 Task: For heading Use Merriweather with navy blue colour.  font size for heading24,  'Change the font style of data to'Merriweather and font size to 16,  Change the alignment of both headline & data to Align center.  In the sheet  Budget Analysis Sheetbook
Action: Mouse moved to (1009, 71)
Screenshot: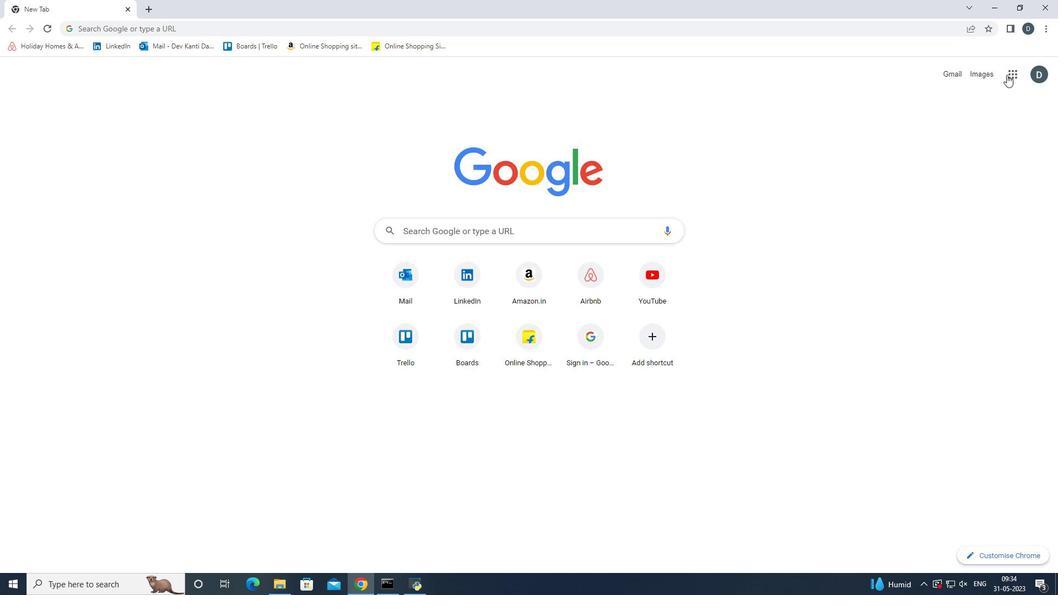
Action: Mouse pressed left at (1009, 71)
Screenshot: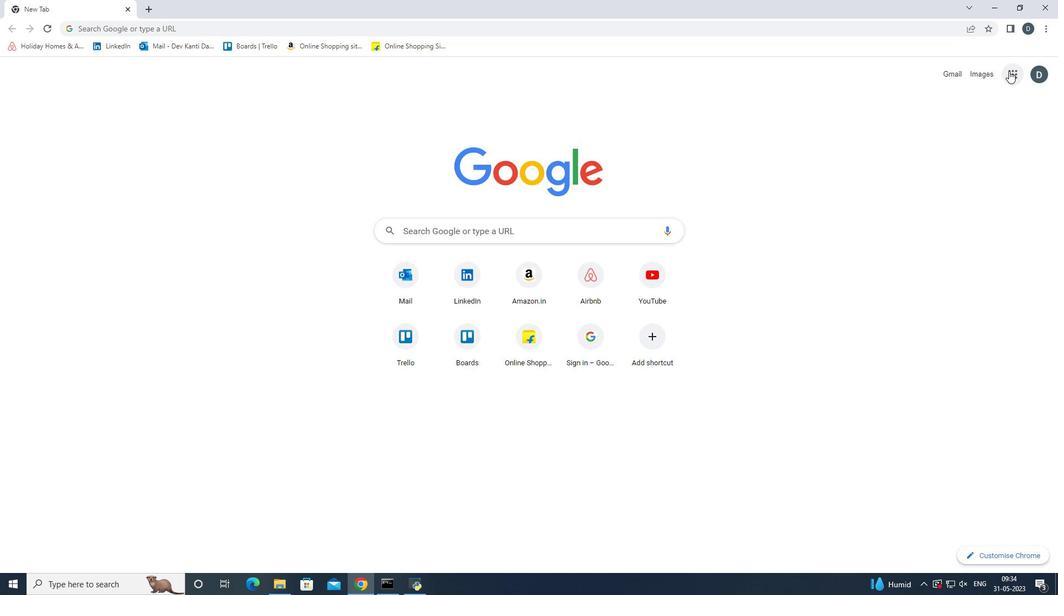 
Action: Mouse moved to (1008, 209)
Screenshot: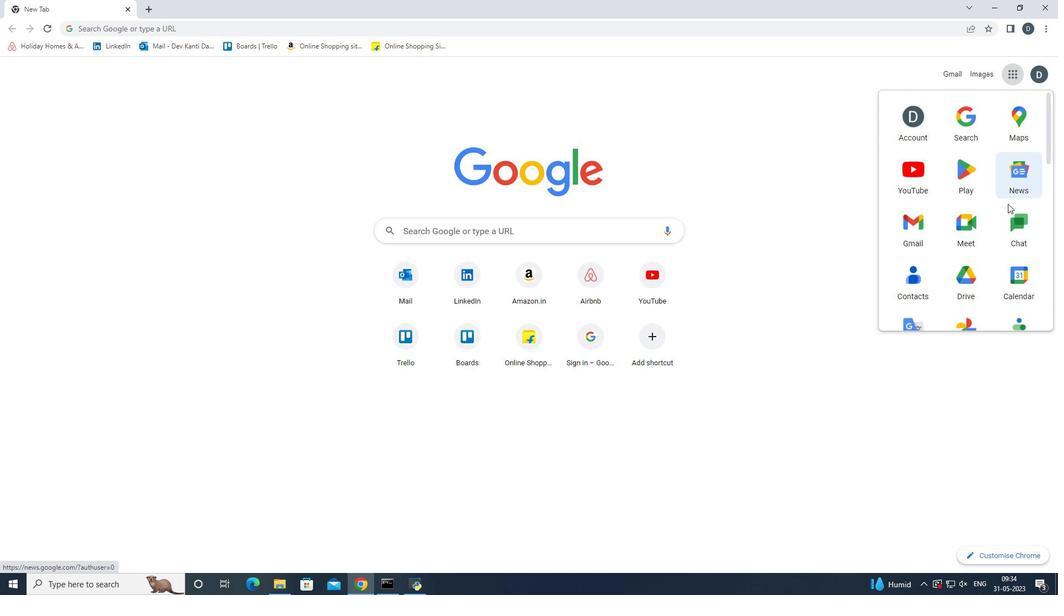 
Action: Mouse scrolled (1008, 209) with delta (0, 0)
Screenshot: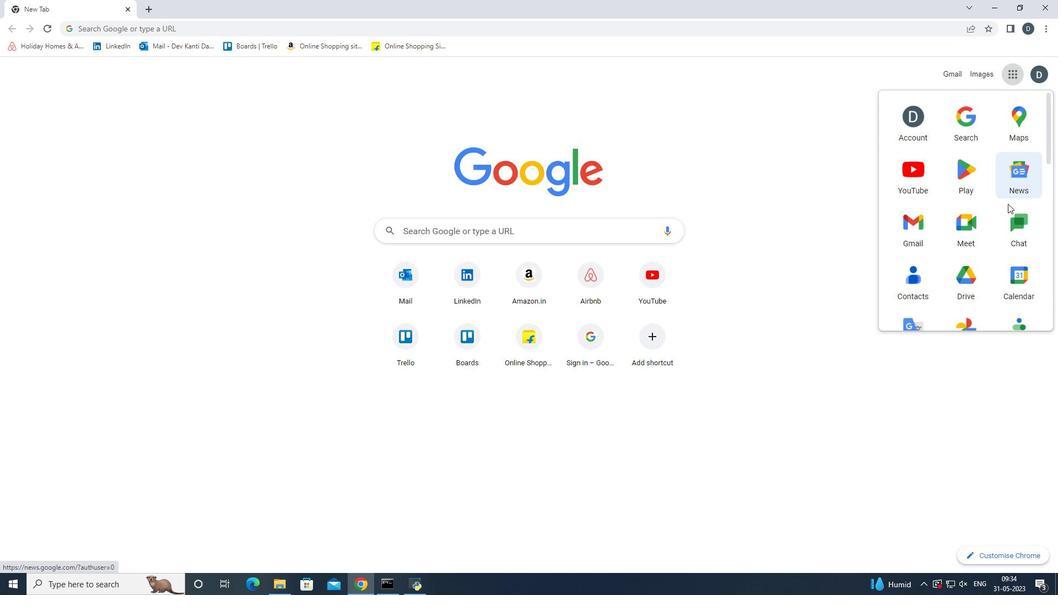 
Action: Mouse scrolled (1008, 209) with delta (0, 0)
Screenshot: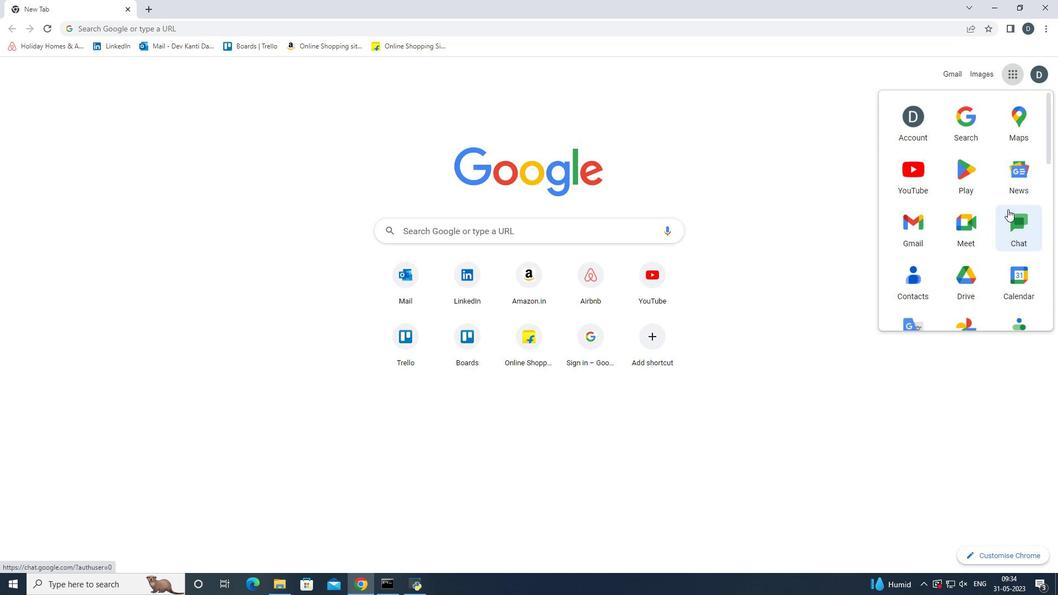 
Action: Mouse scrolled (1008, 209) with delta (0, 0)
Screenshot: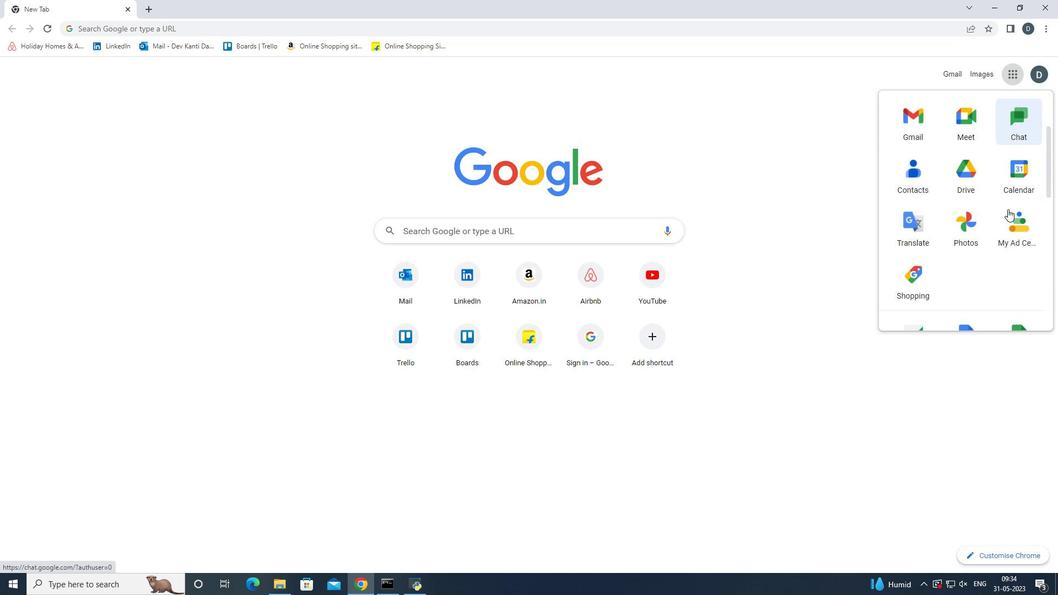 
Action: Mouse scrolled (1008, 209) with delta (0, 0)
Screenshot: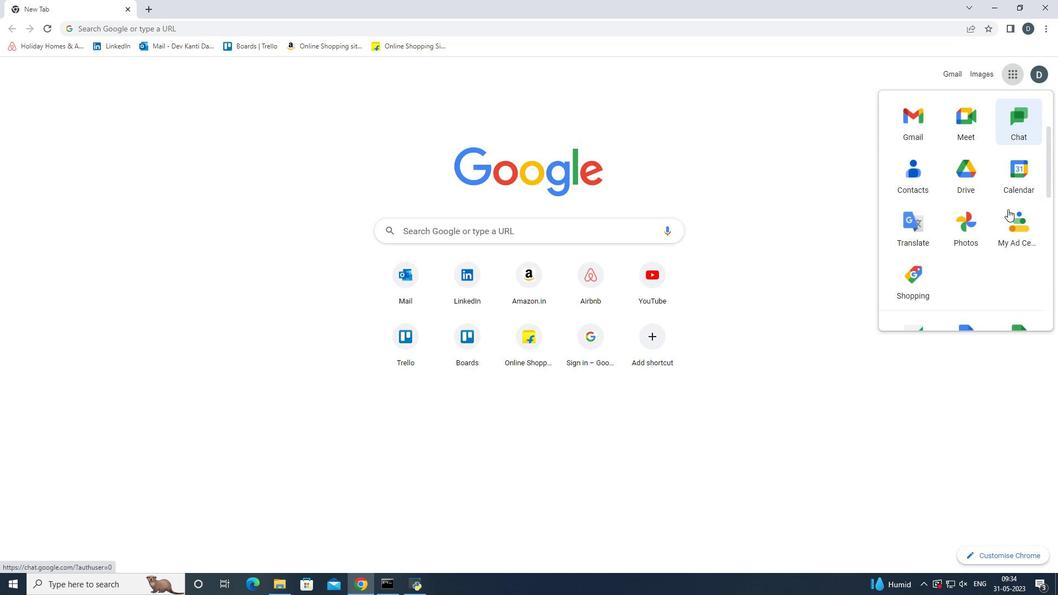 
Action: Mouse moved to (1014, 221)
Screenshot: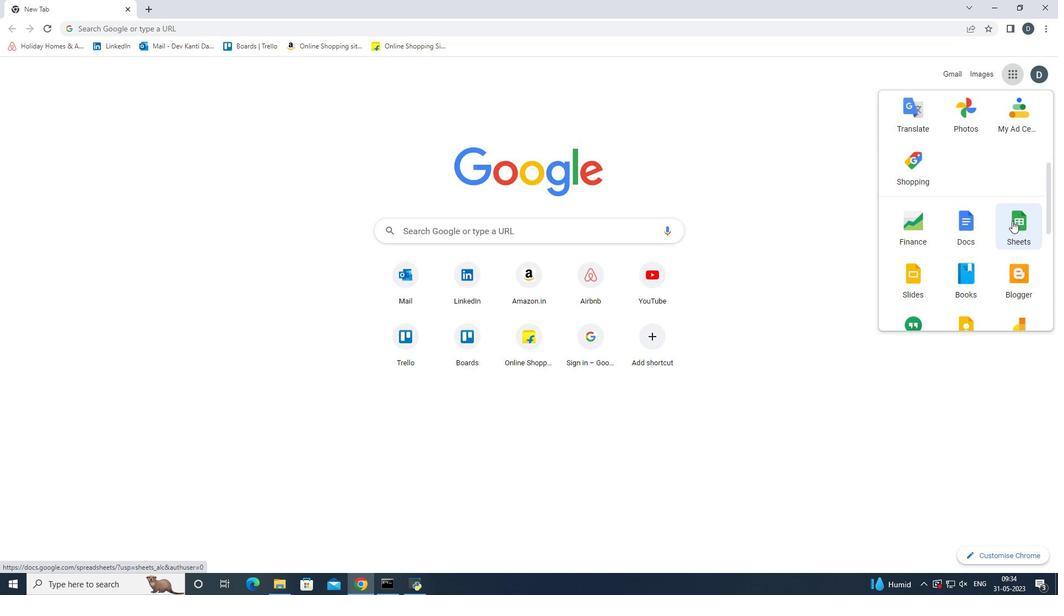 
Action: Mouse pressed left at (1014, 221)
Screenshot: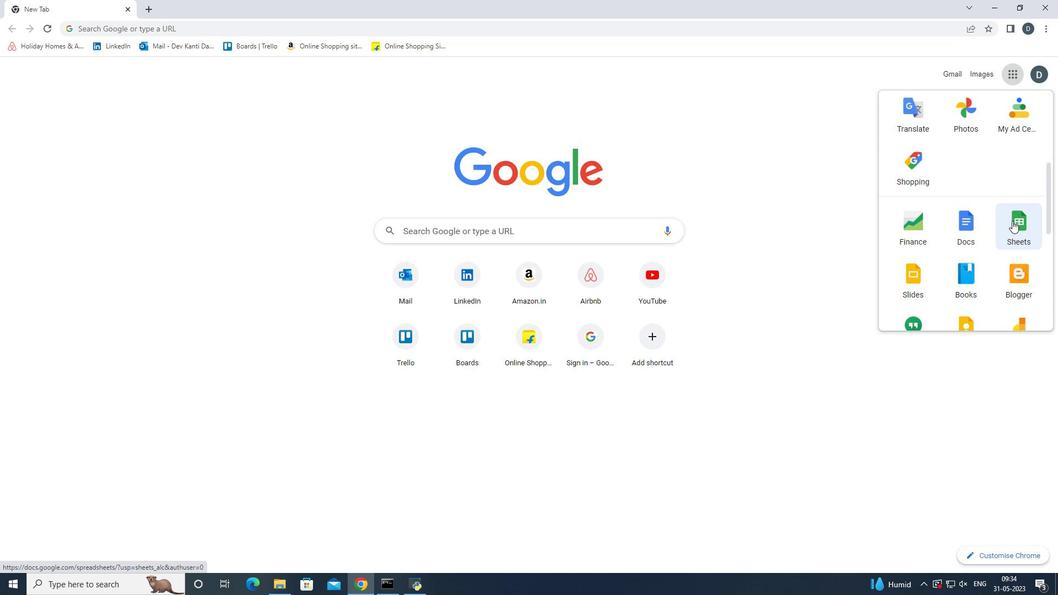 
Action: Mouse moved to (969, 281)
Screenshot: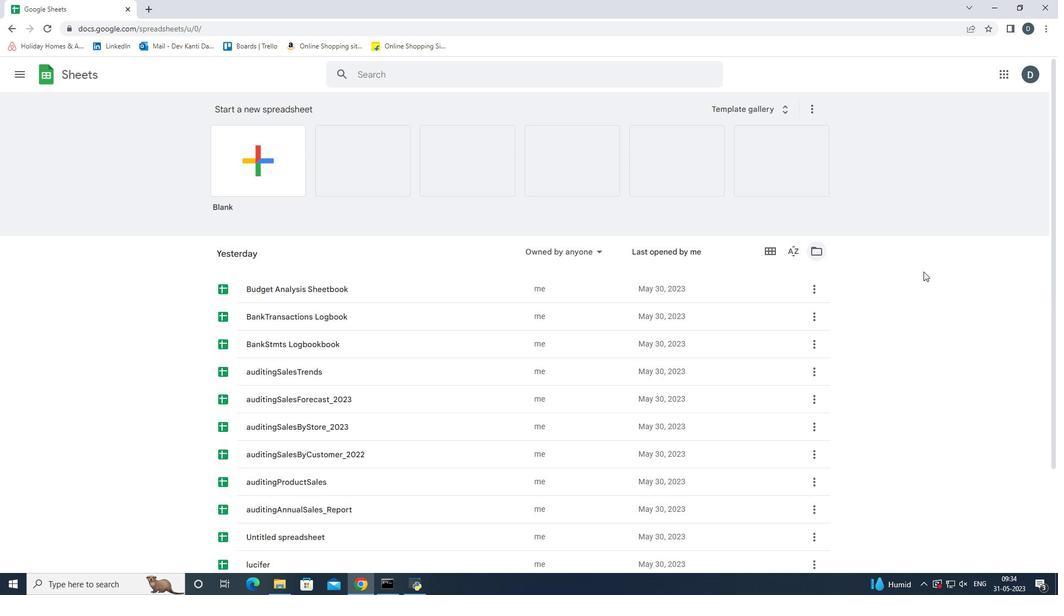 
Action: Mouse pressed left at (969, 281)
Screenshot: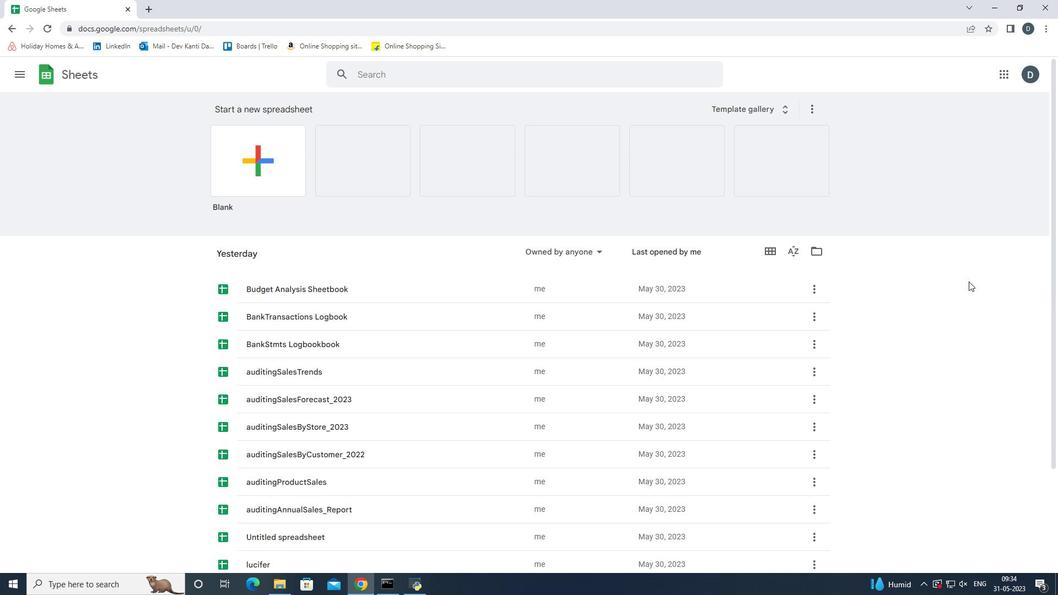
Action: Key pressed <Key.f5>
Screenshot: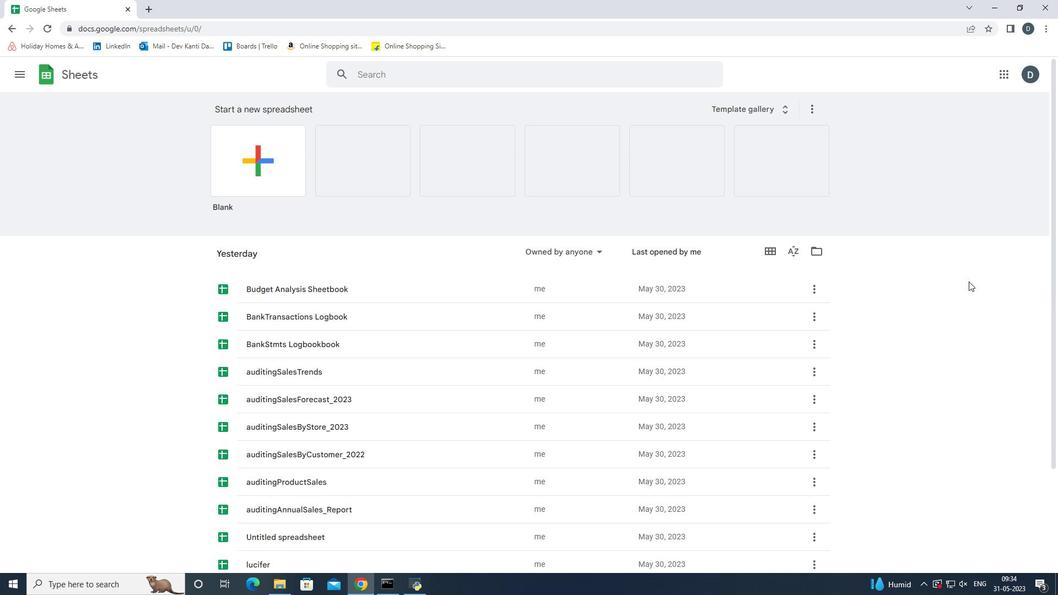 
Action: Mouse moved to (343, 293)
Screenshot: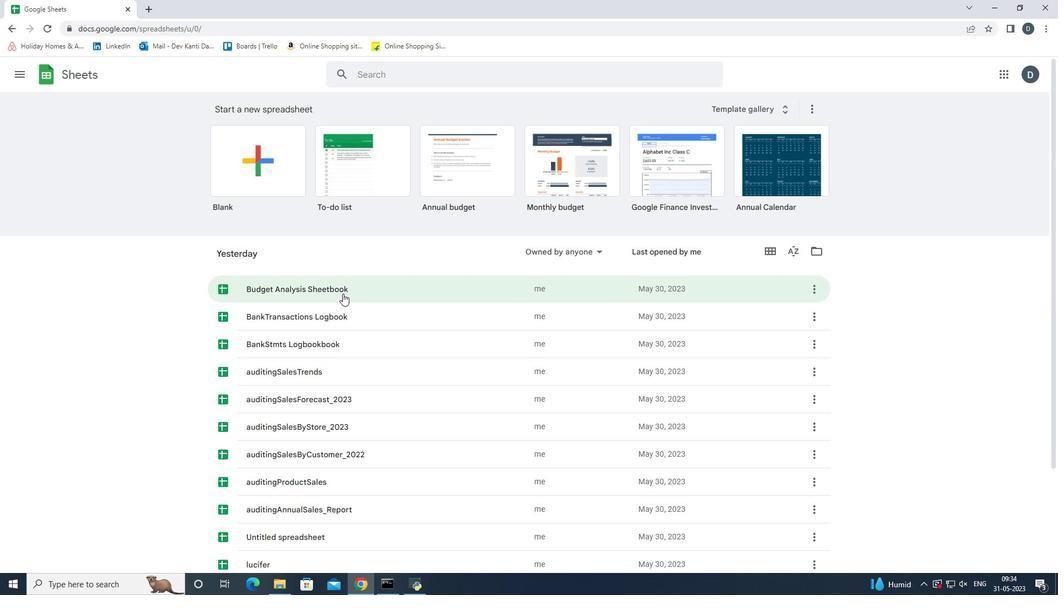 
Action: Mouse pressed left at (343, 293)
Screenshot: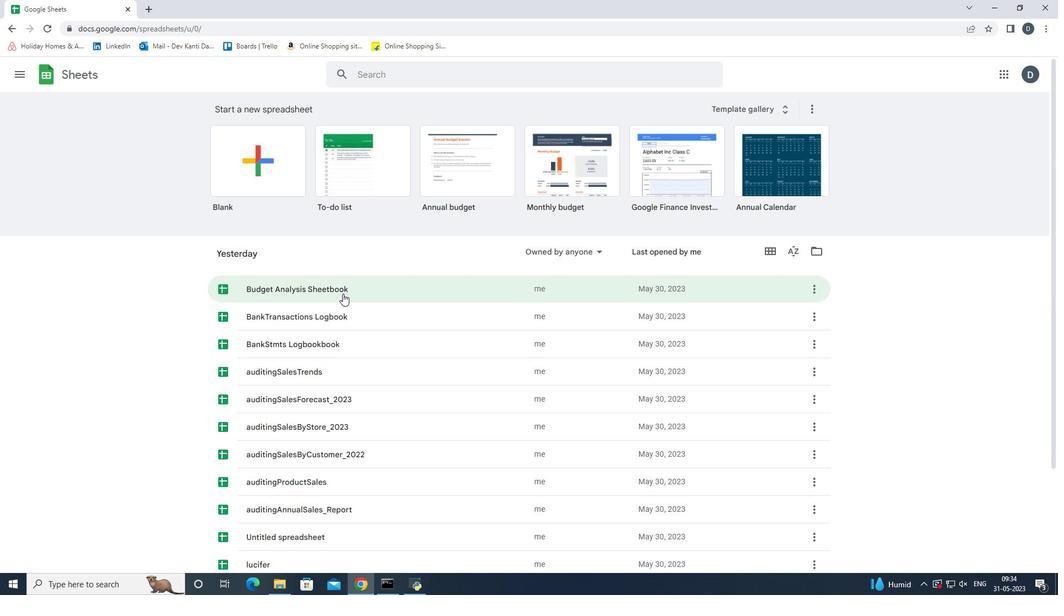 
Action: Mouse moved to (314, 98)
Screenshot: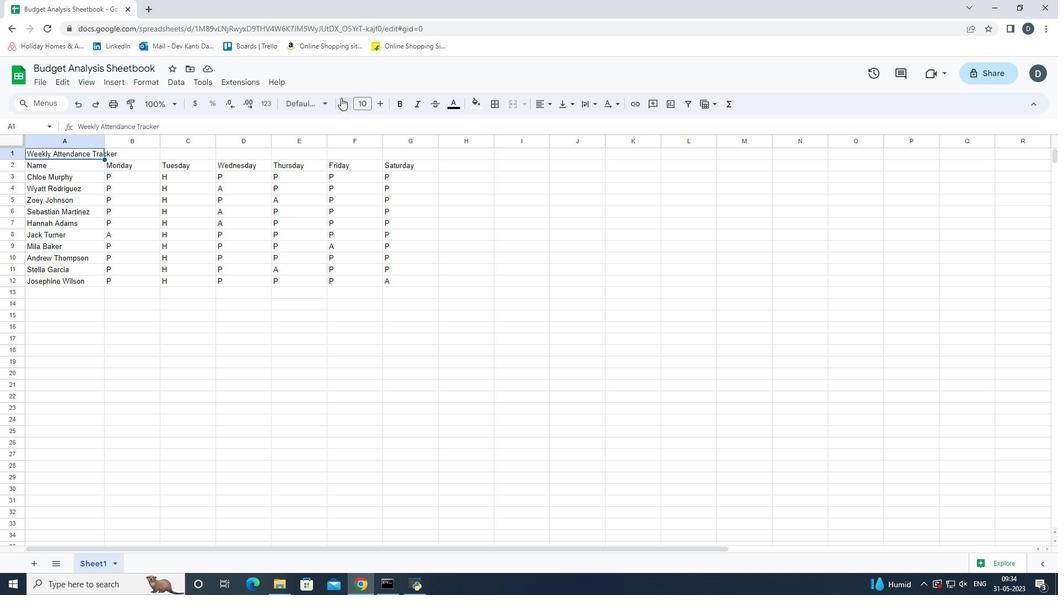 
Action: Mouse pressed left at (314, 98)
Screenshot: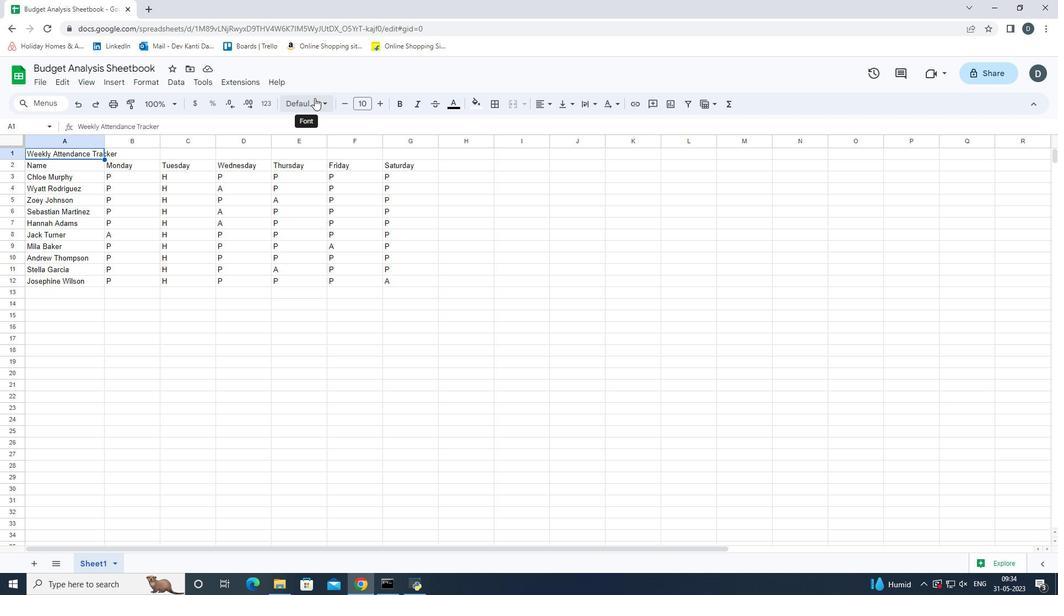 
Action: Mouse moved to (363, 531)
Screenshot: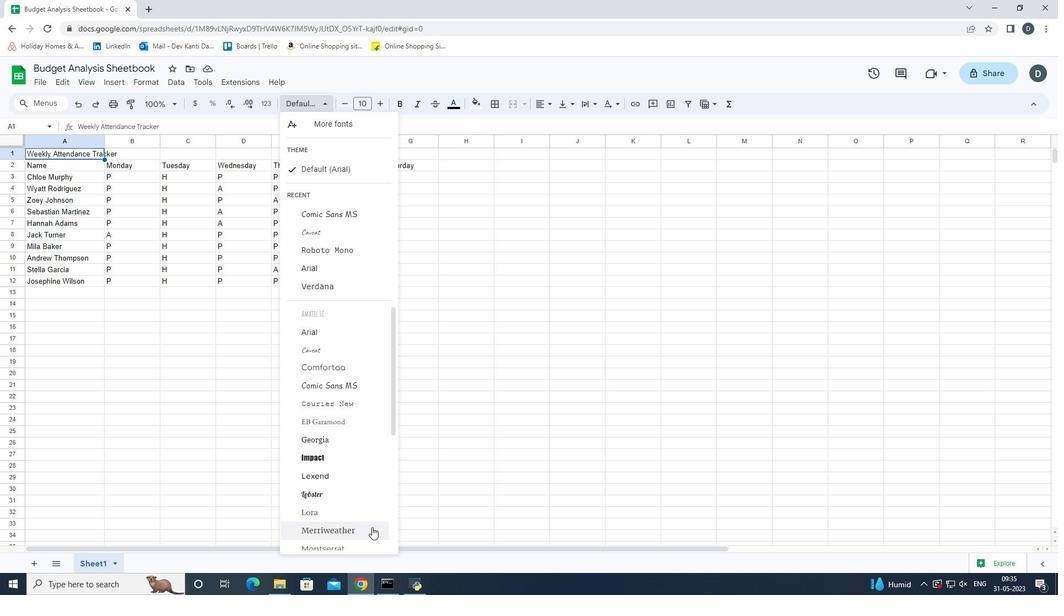 
Action: Mouse pressed left at (363, 531)
Screenshot: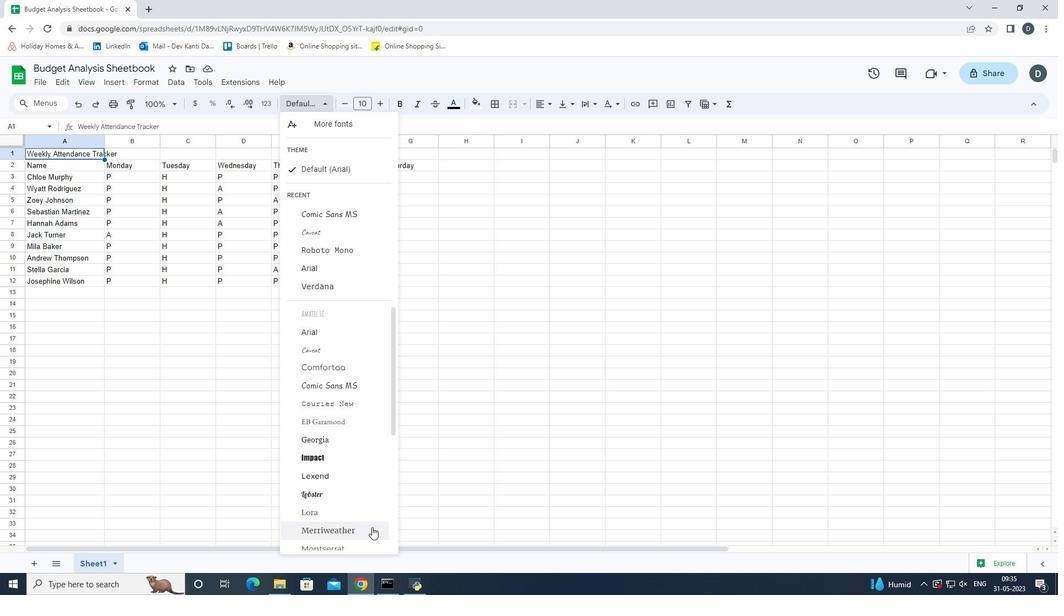 
Action: Mouse moved to (458, 103)
Screenshot: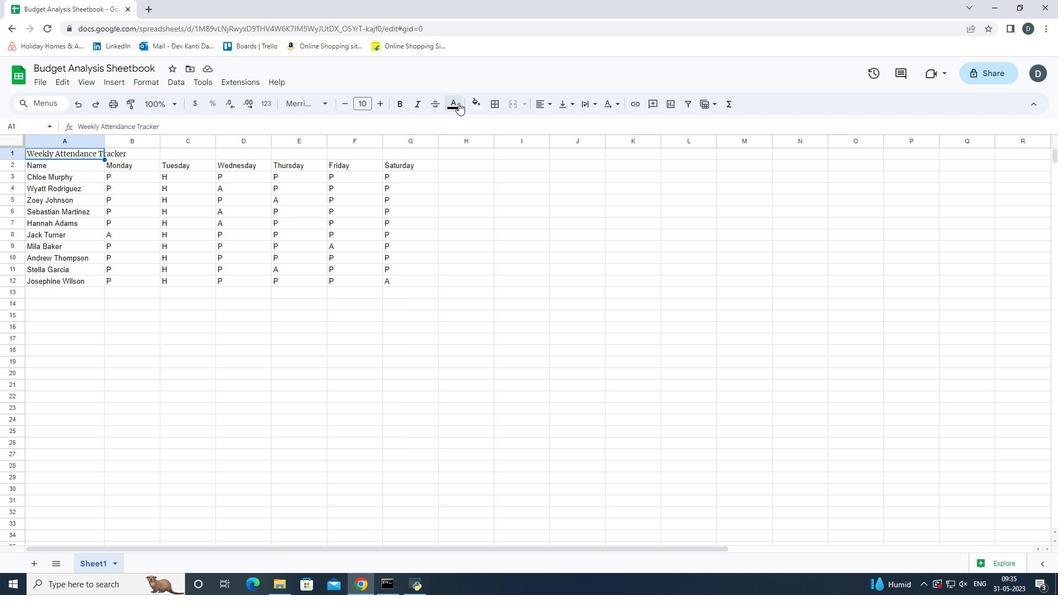 
Action: Mouse pressed left at (458, 103)
Screenshot: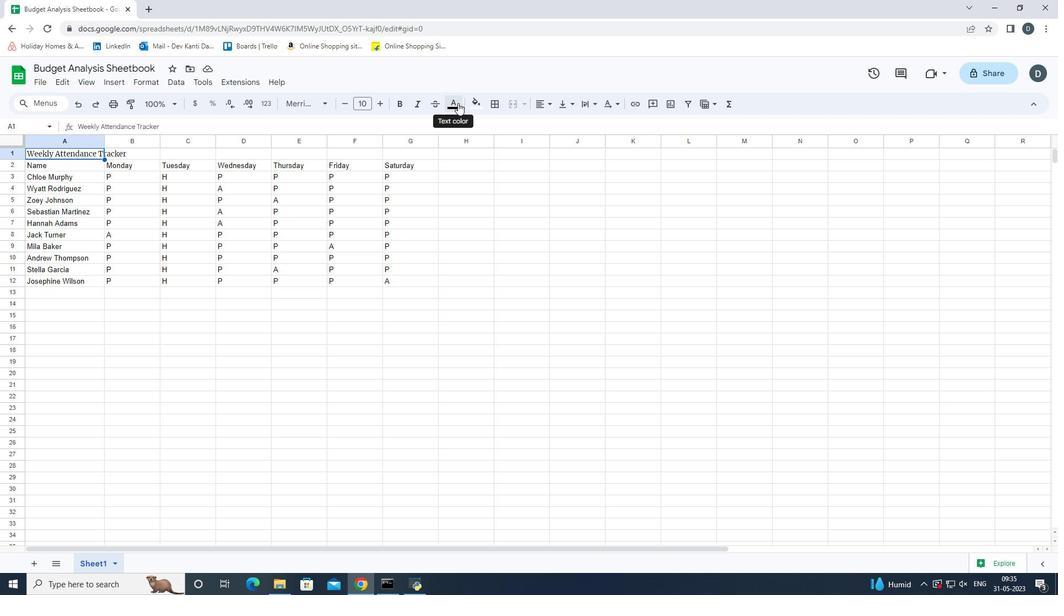 
Action: Mouse moved to (456, 288)
Screenshot: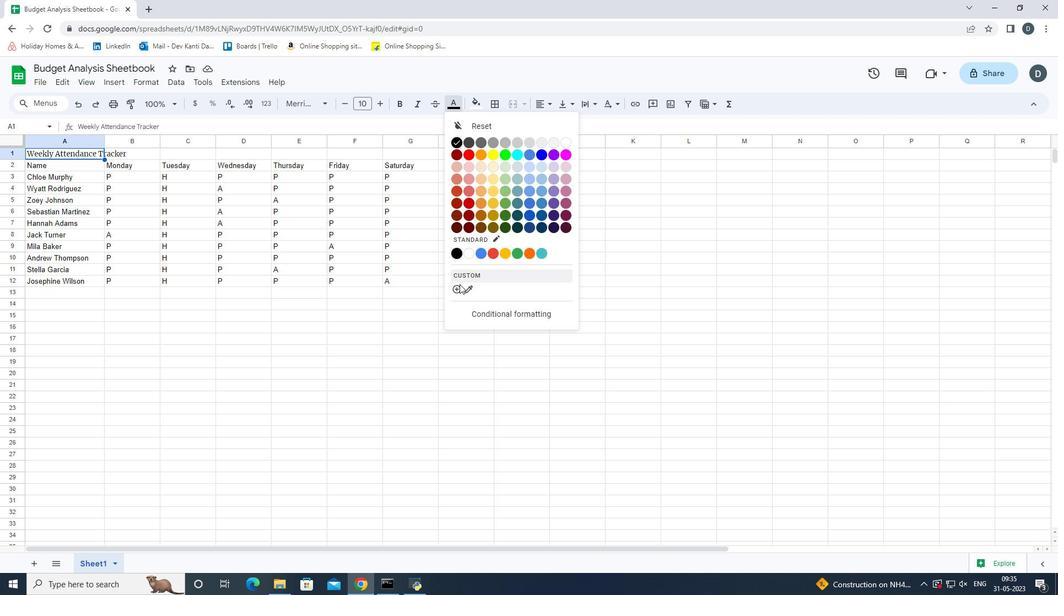 
Action: Mouse pressed left at (456, 288)
Screenshot: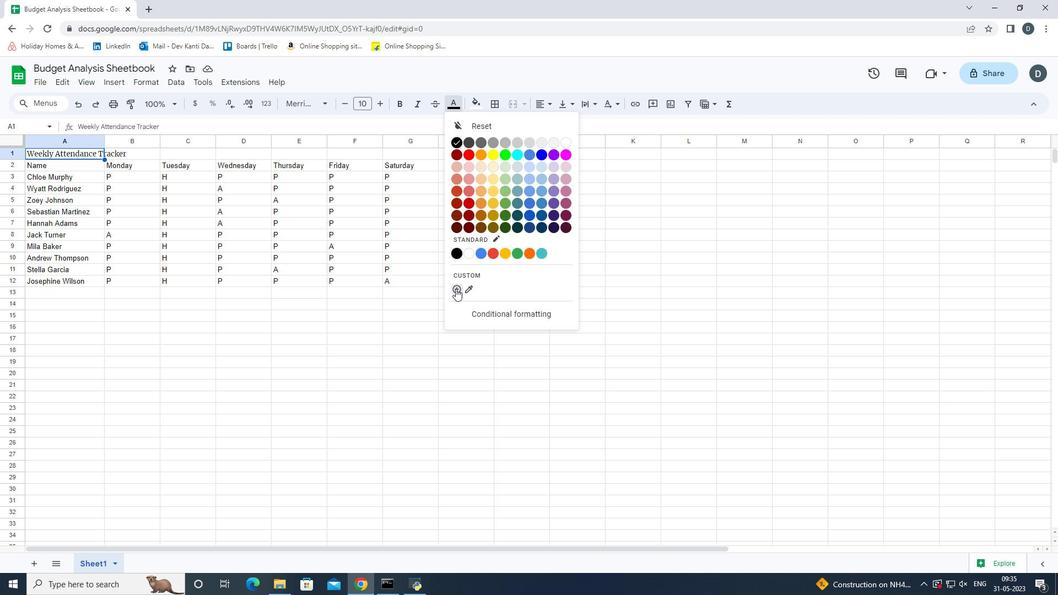 
Action: Mouse moved to (521, 328)
Screenshot: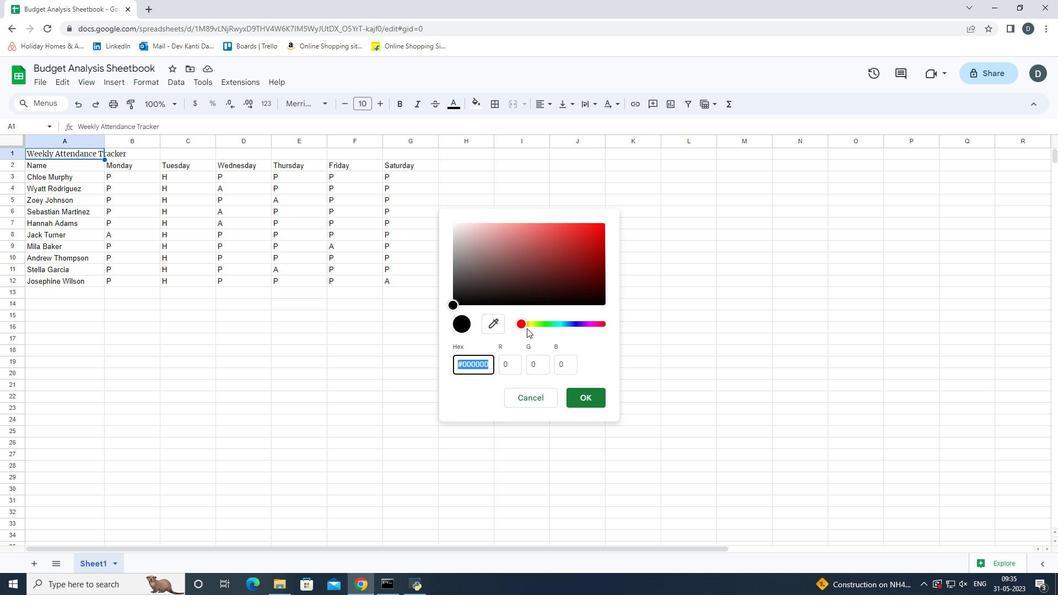 
Action: Mouse pressed left at (521, 328)
Screenshot: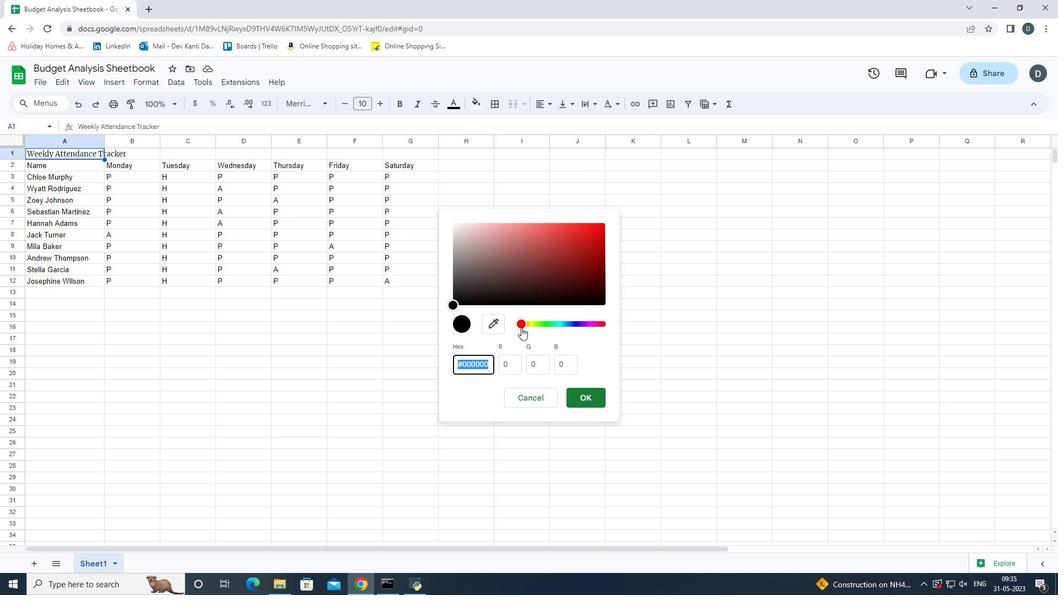 
Action: Mouse moved to (458, 306)
Screenshot: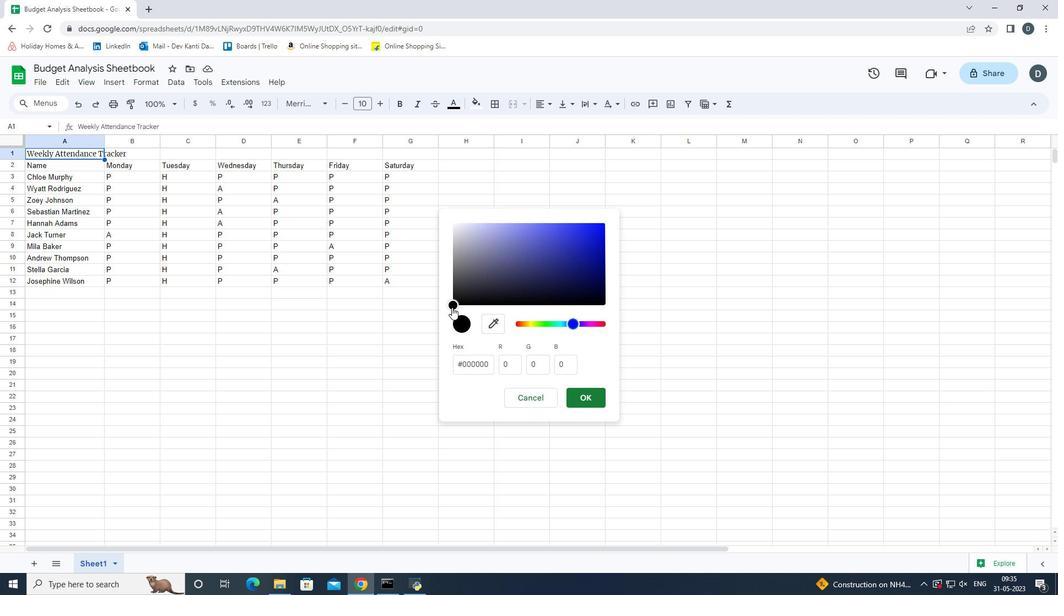 
Action: Mouse pressed left at (458, 306)
Screenshot: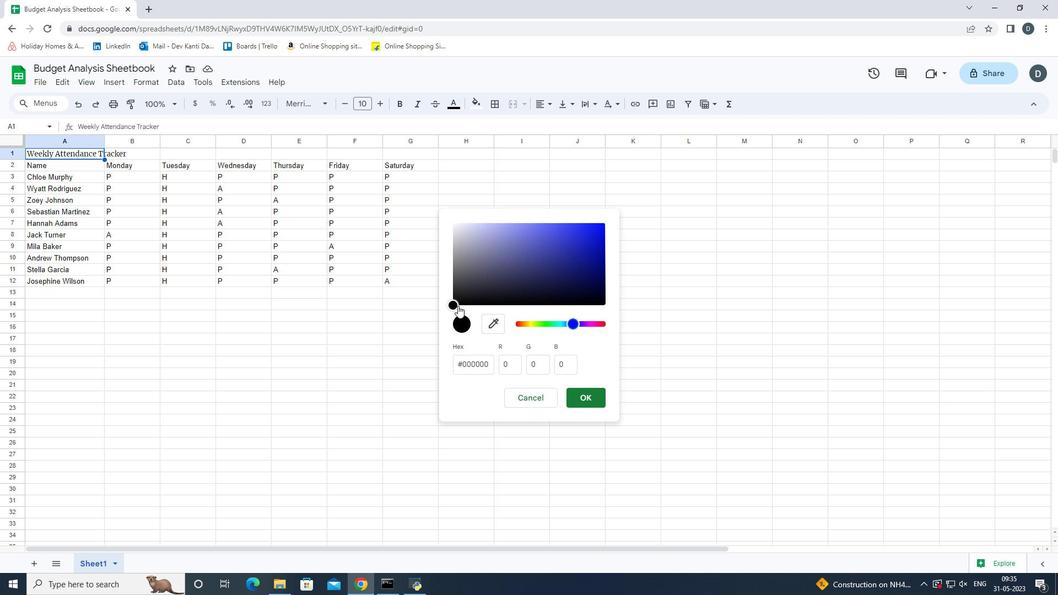 
Action: Mouse moved to (591, 395)
Screenshot: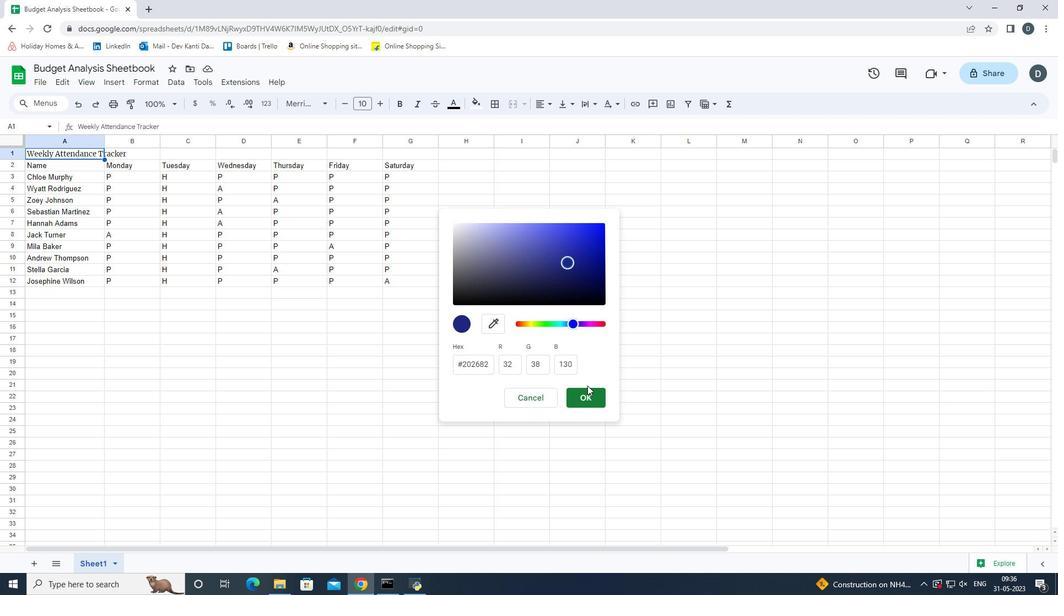 
Action: Mouse pressed left at (591, 395)
Screenshot: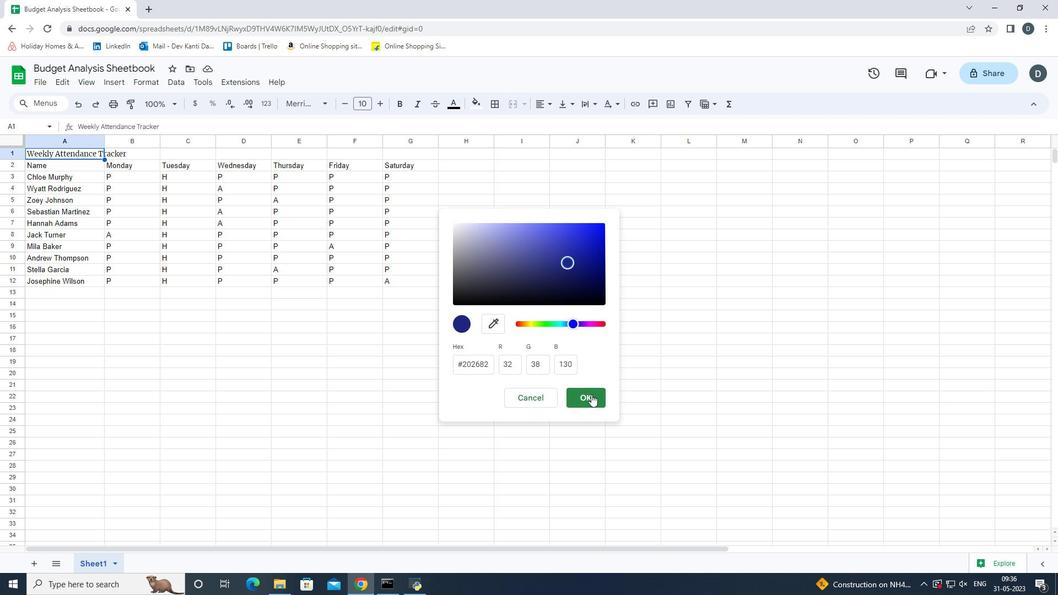 
Action: Mouse moved to (386, 102)
Screenshot: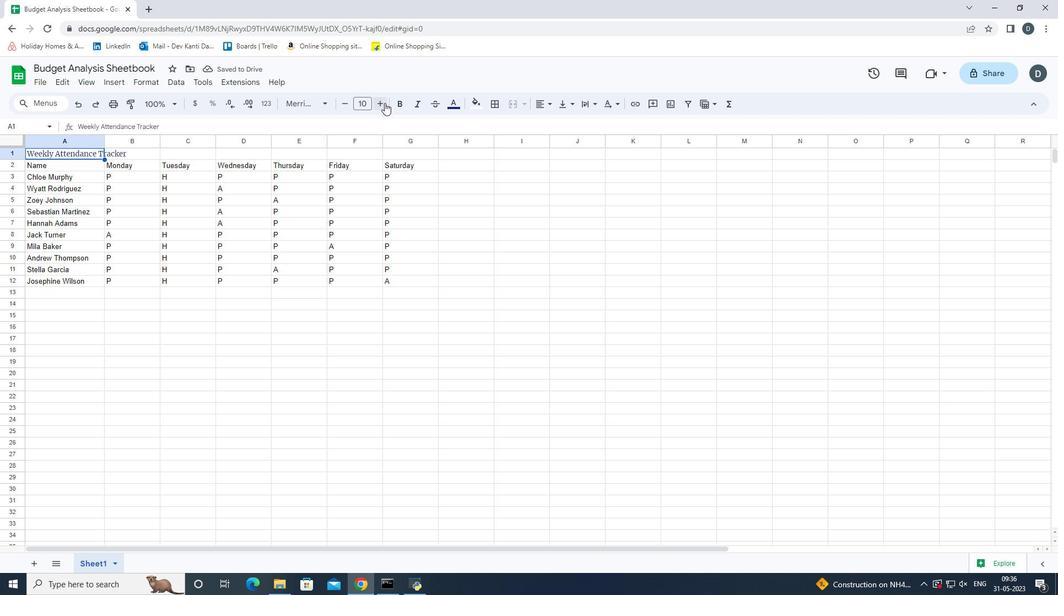
Action: Mouse pressed left at (386, 102)
Screenshot: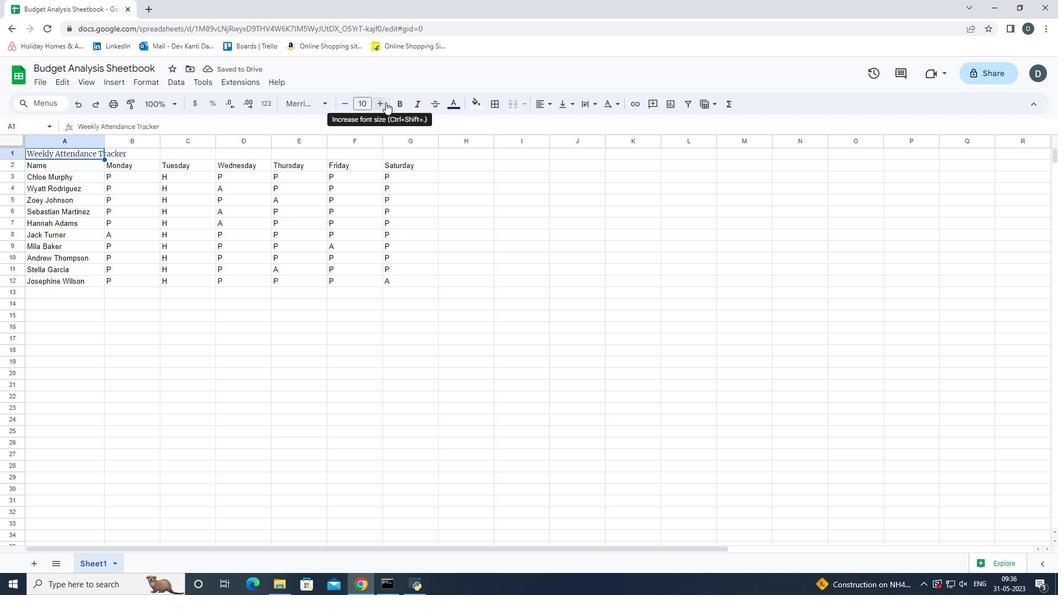 
Action: Mouse pressed left at (386, 102)
Screenshot: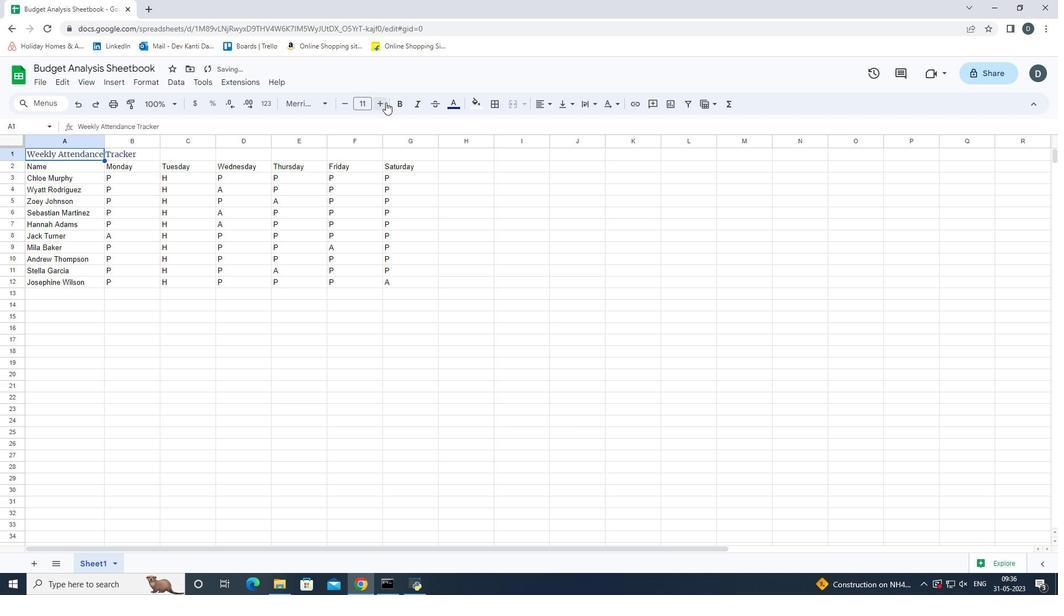 
Action: Mouse pressed left at (386, 102)
Screenshot: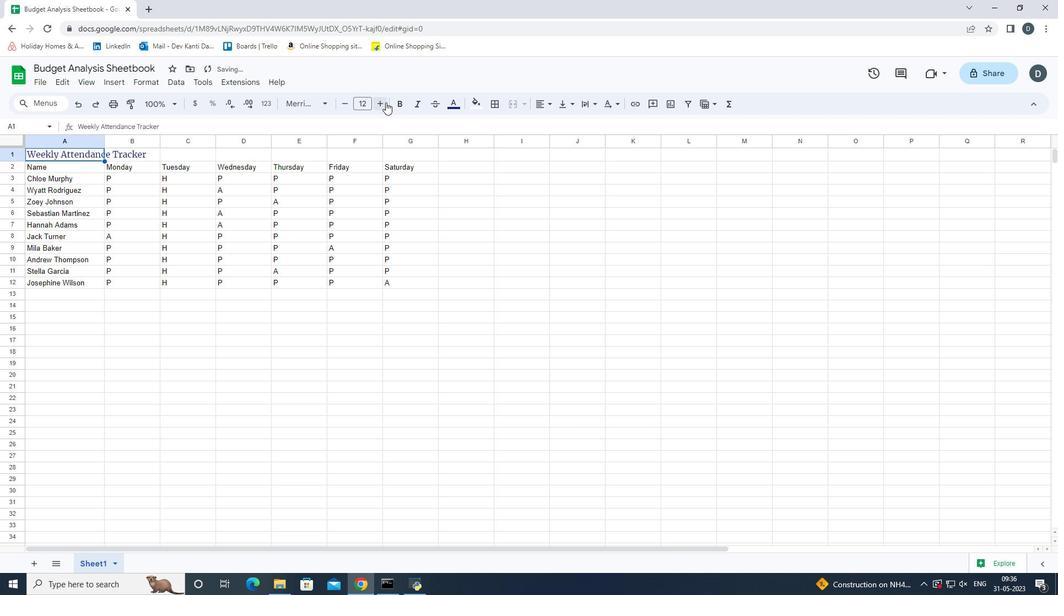 
Action: Mouse pressed left at (386, 102)
Screenshot: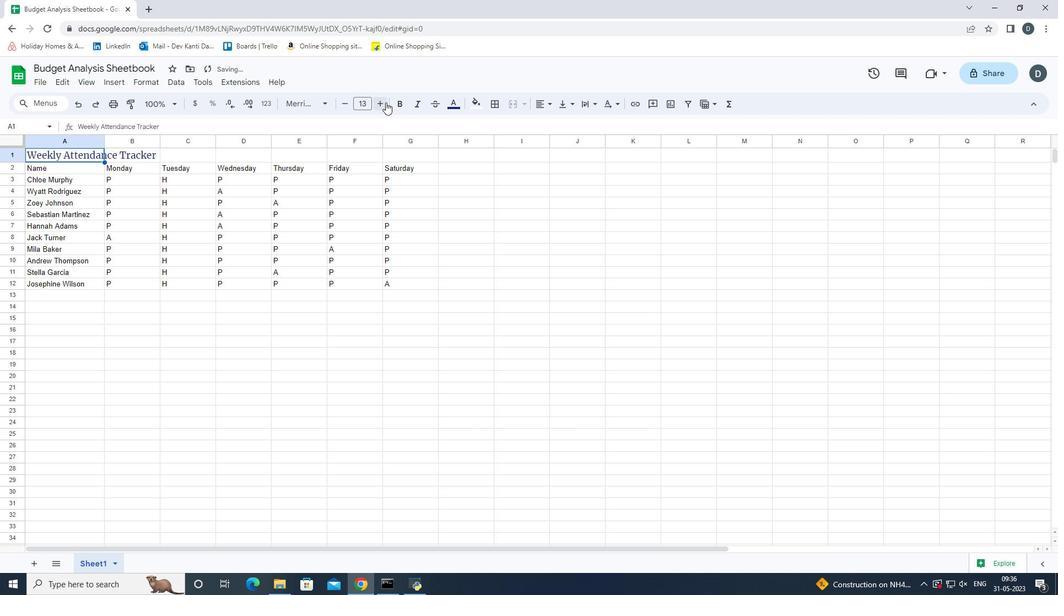 
Action: Mouse pressed left at (386, 102)
Screenshot: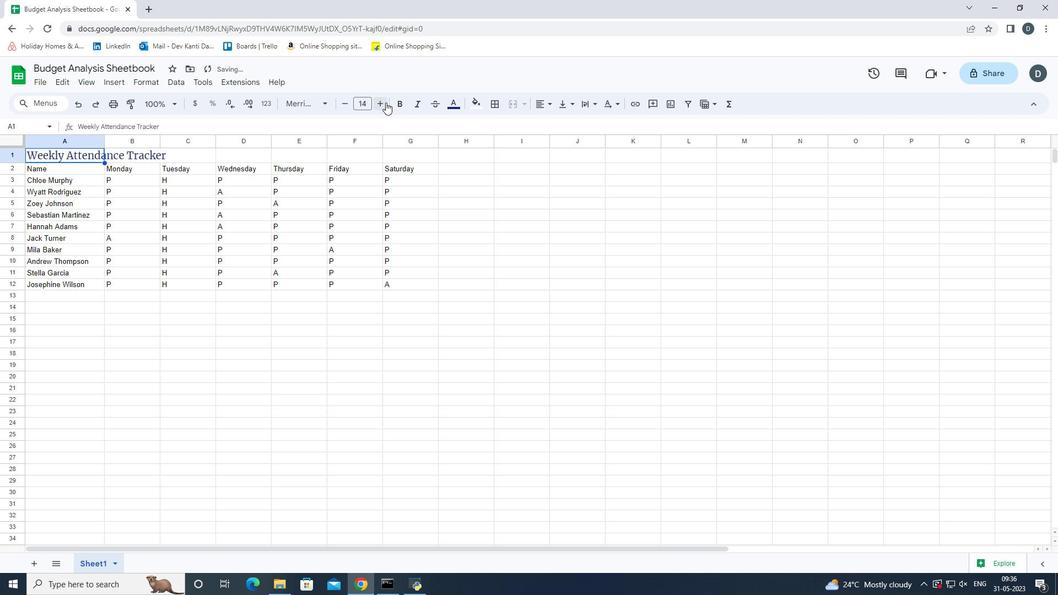 
Action: Mouse pressed left at (386, 102)
Screenshot: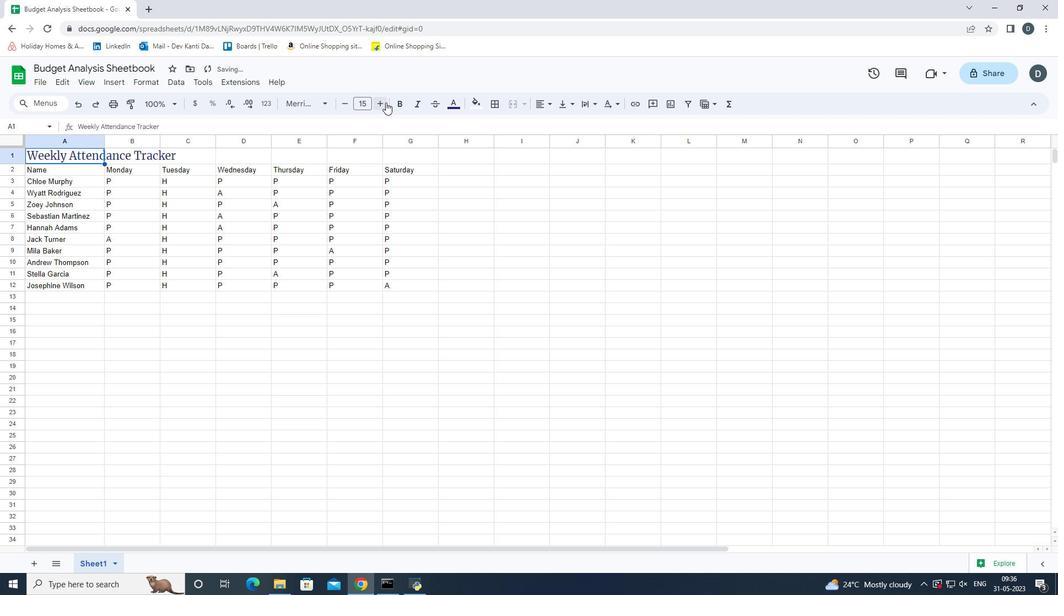 
Action: Mouse pressed left at (386, 102)
Screenshot: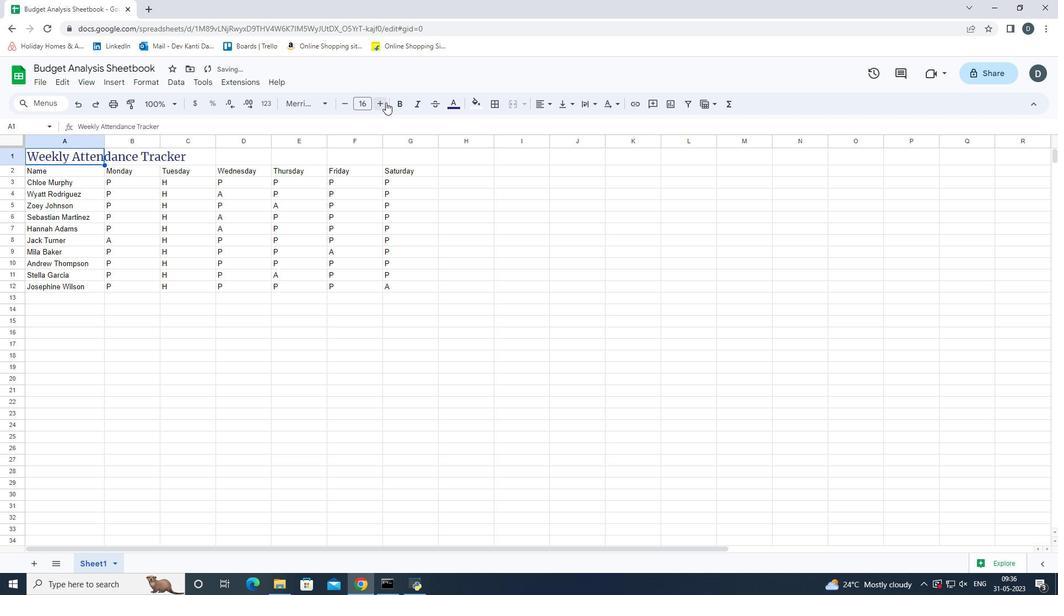 
Action: Mouse pressed left at (386, 102)
Screenshot: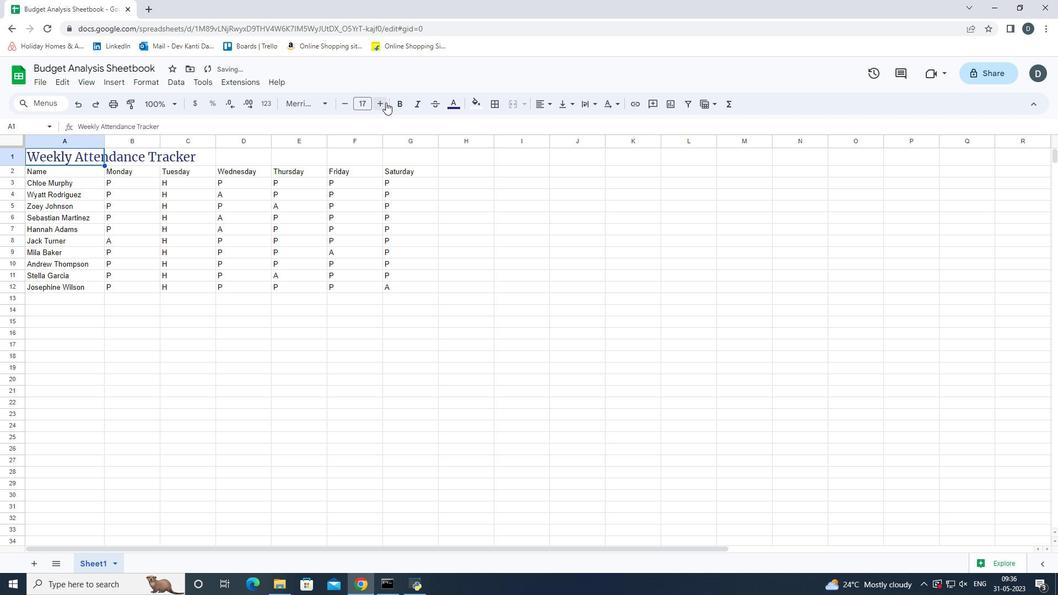 
Action: Mouse pressed left at (386, 102)
Screenshot: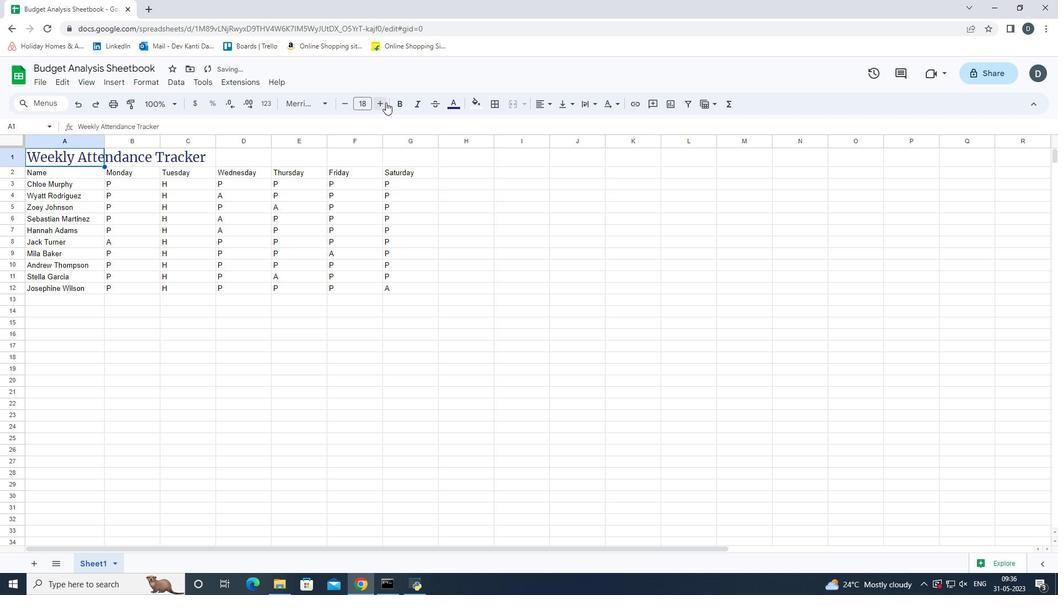 
Action: Mouse pressed left at (386, 102)
Screenshot: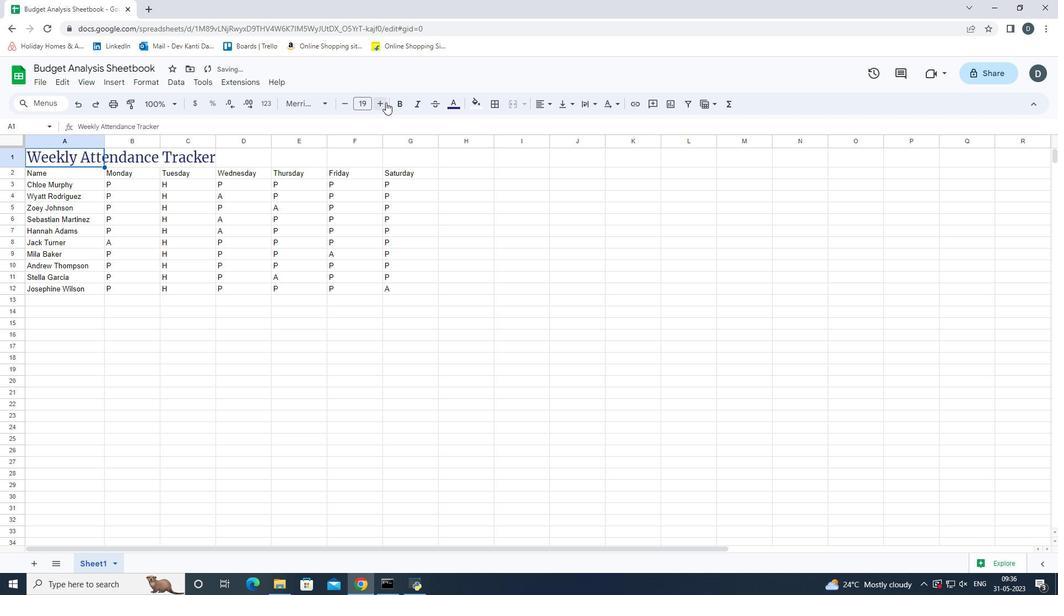 
Action: Mouse pressed left at (386, 102)
Screenshot: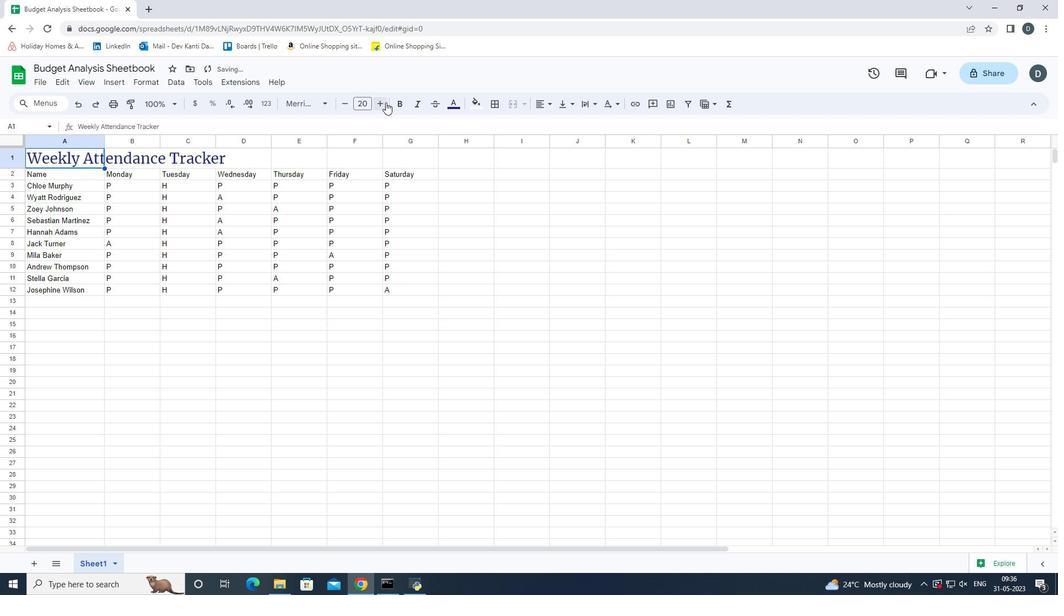 
Action: Mouse pressed left at (386, 102)
Screenshot: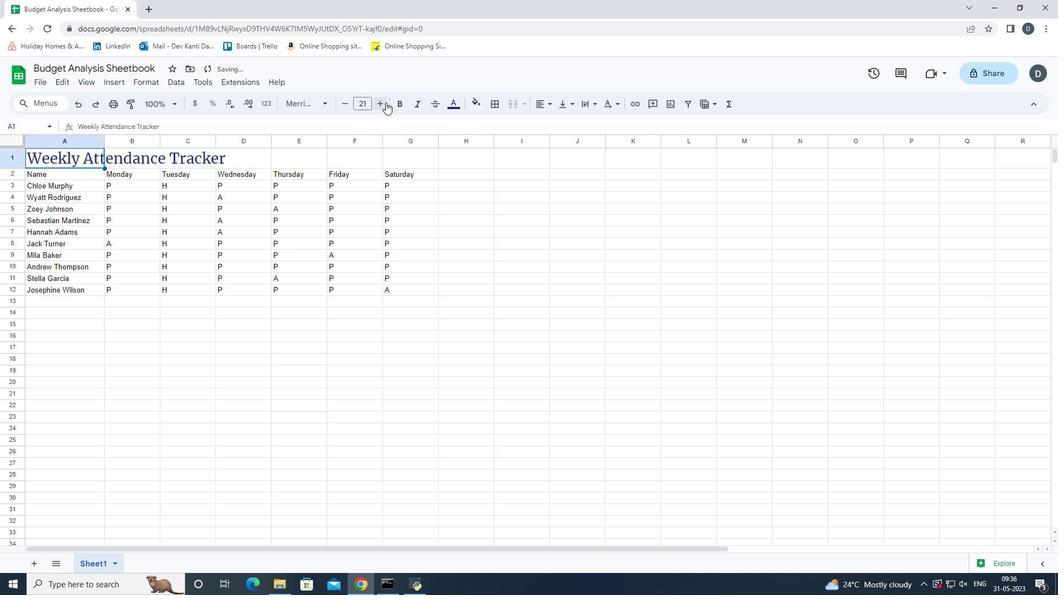 
Action: Mouse pressed left at (386, 102)
Screenshot: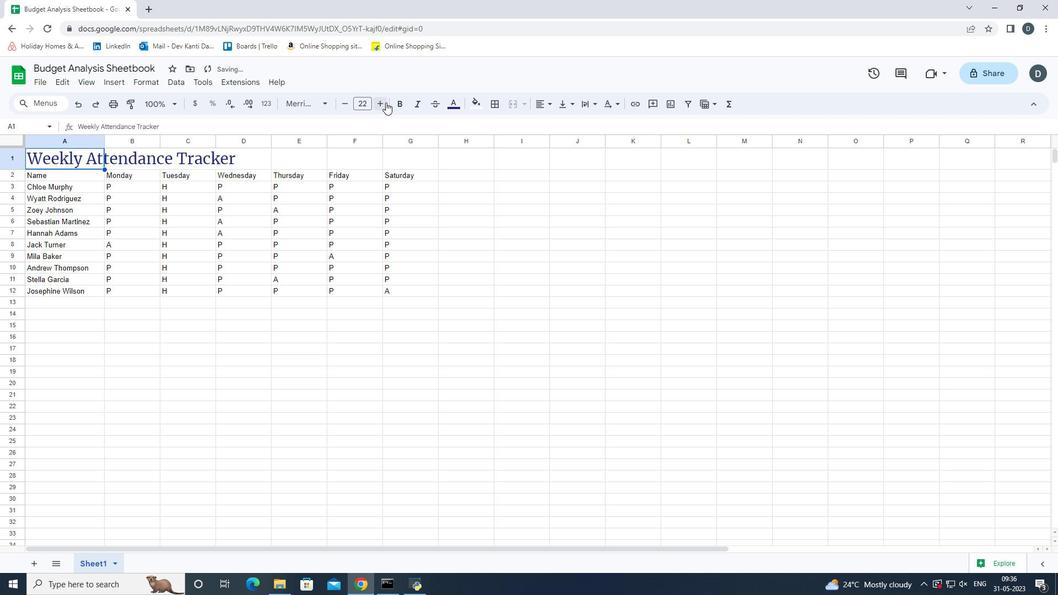 
Action: Mouse pressed left at (386, 102)
Screenshot: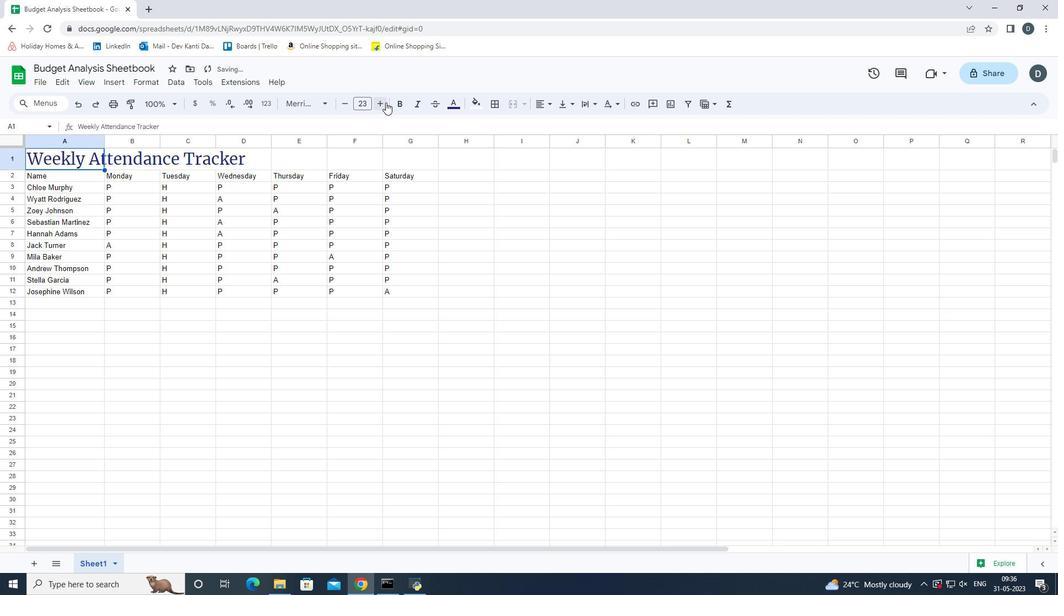 
Action: Mouse moved to (74, 164)
Screenshot: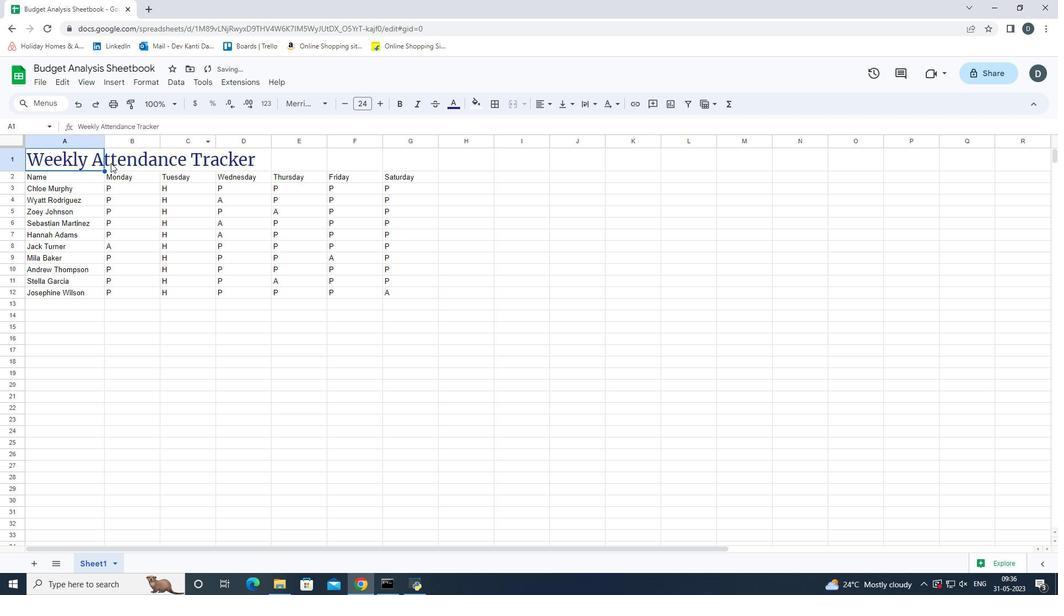 
Action: Mouse pressed left at (74, 164)
Screenshot: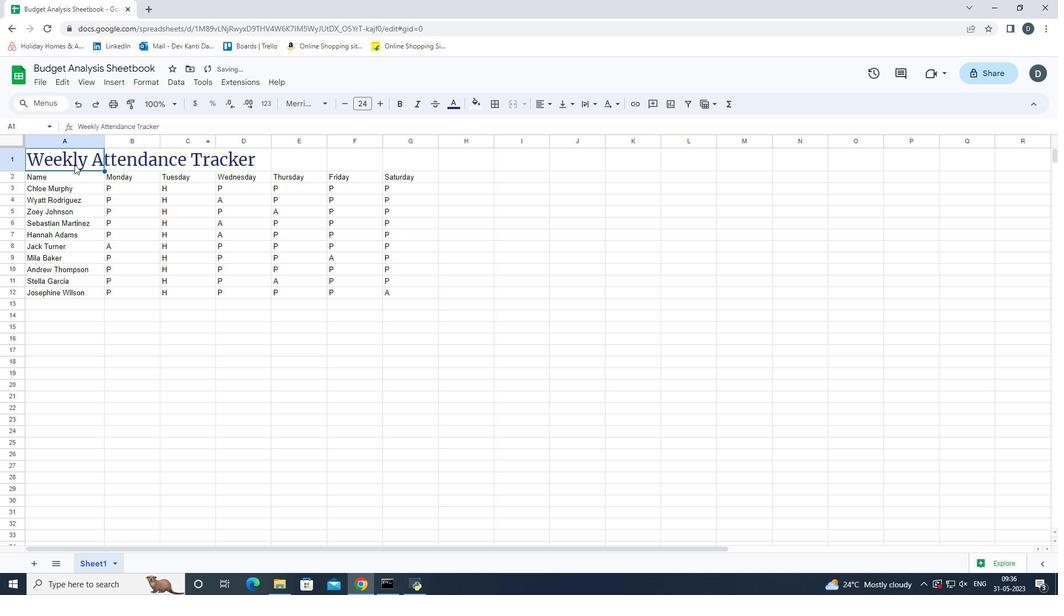 
Action: Mouse moved to (513, 108)
Screenshot: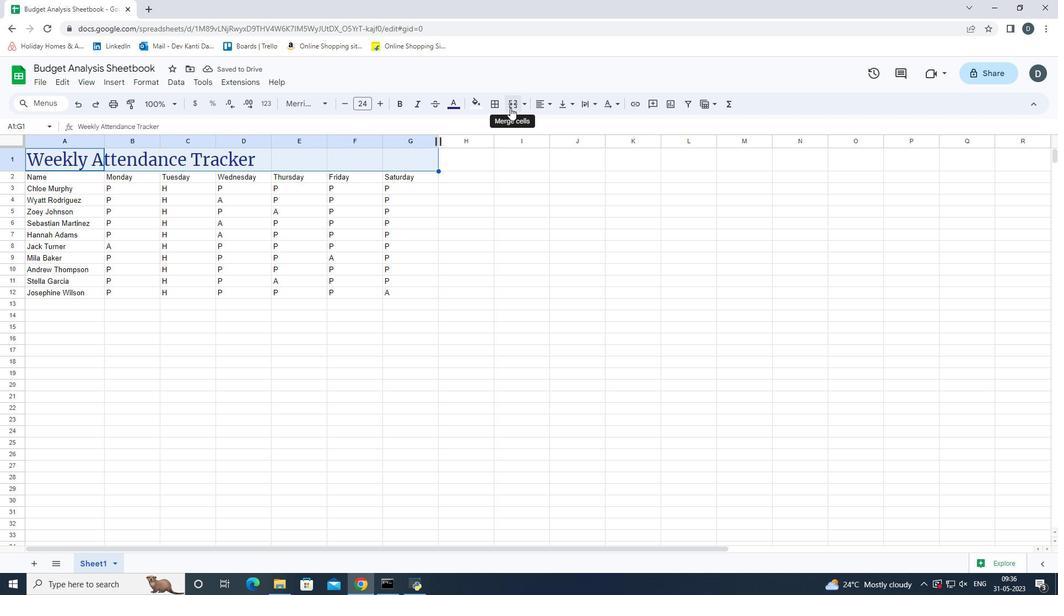 
Action: Mouse pressed left at (513, 108)
Screenshot: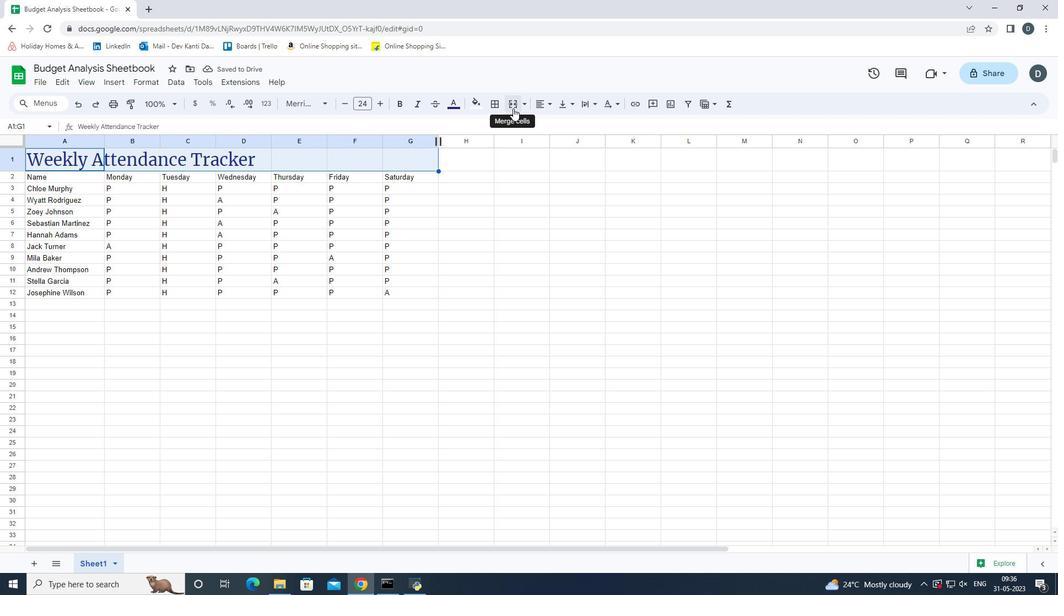 
Action: Mouse moved to (65, 175)
Screenshot: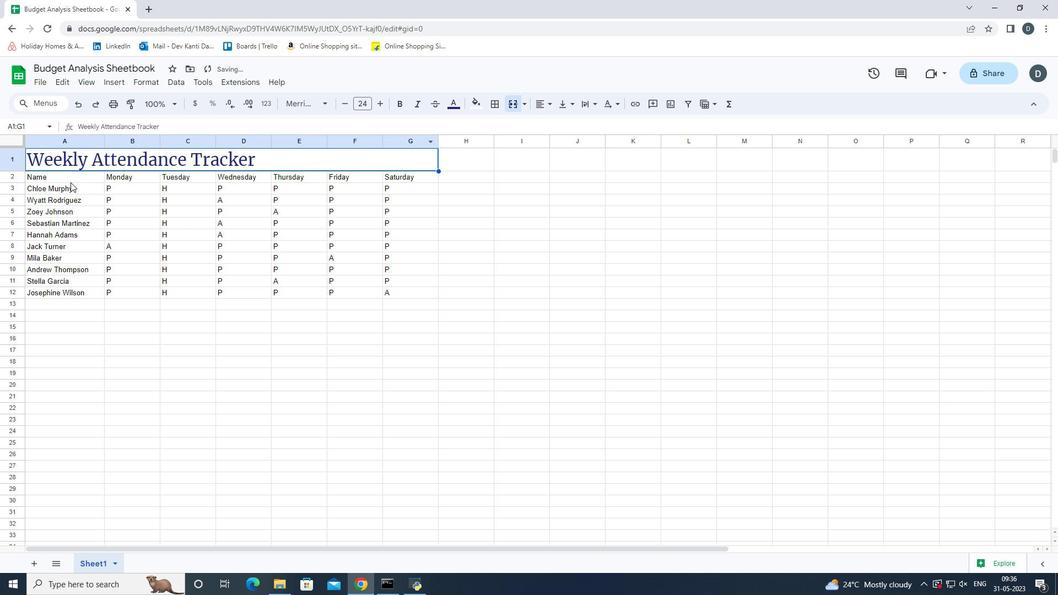 
Action: Mouse pressed left at (65, 175)
Screenshot: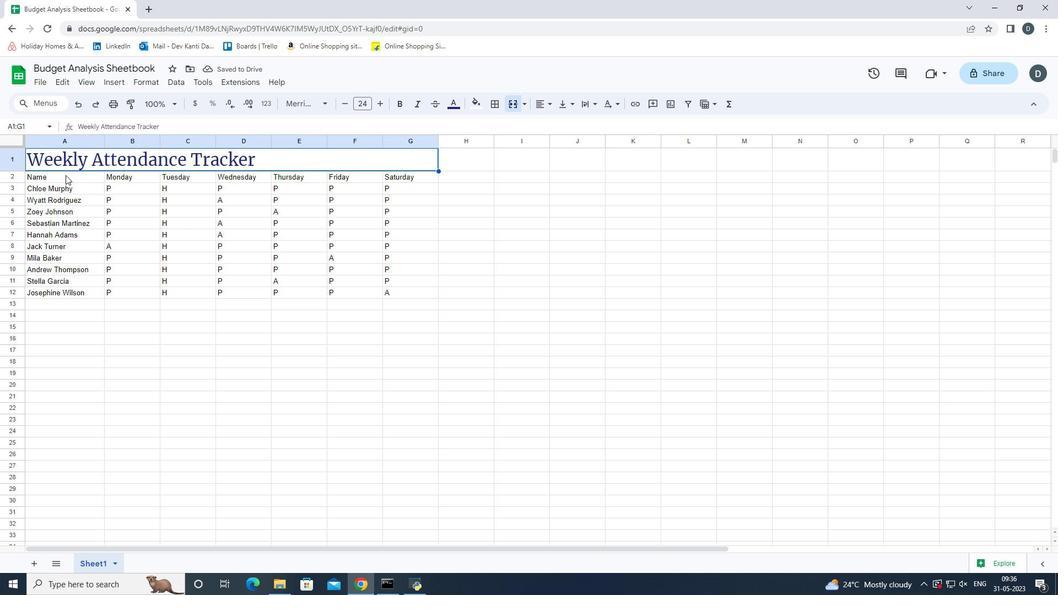 
Action: Mouse pressed left at (65, 175)
Screenshot: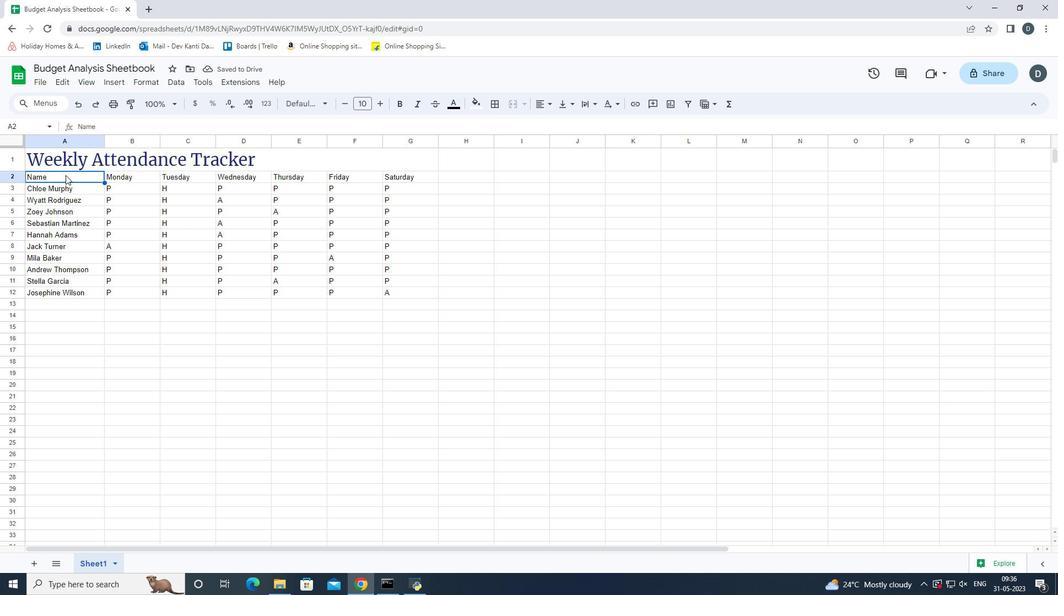 
Action: Mouse moved to (314, 106)
Screenshot: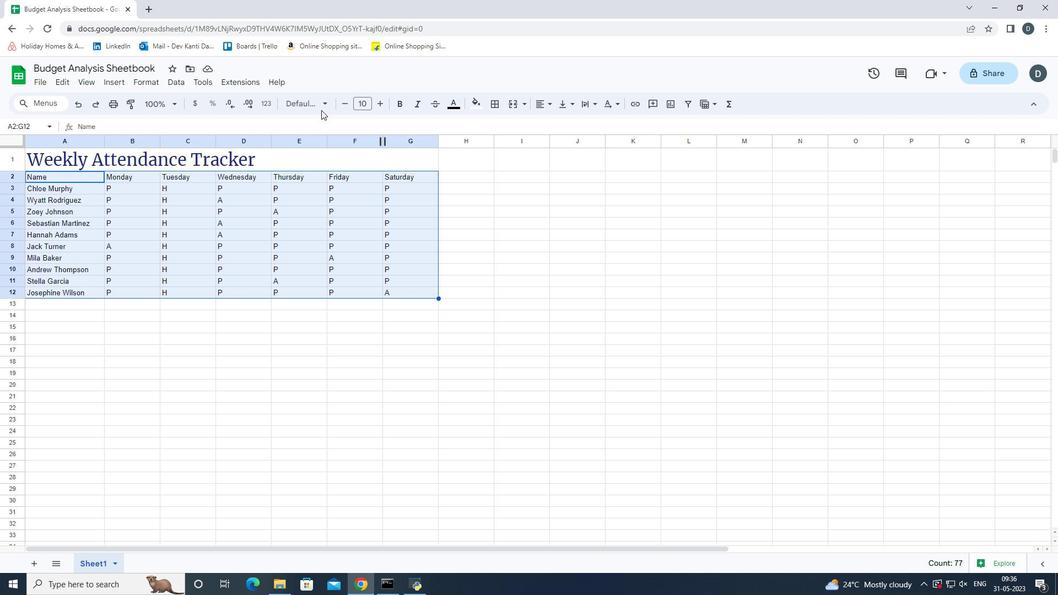 
Action: Mouse pressed left at (314, 106)
Screenshot: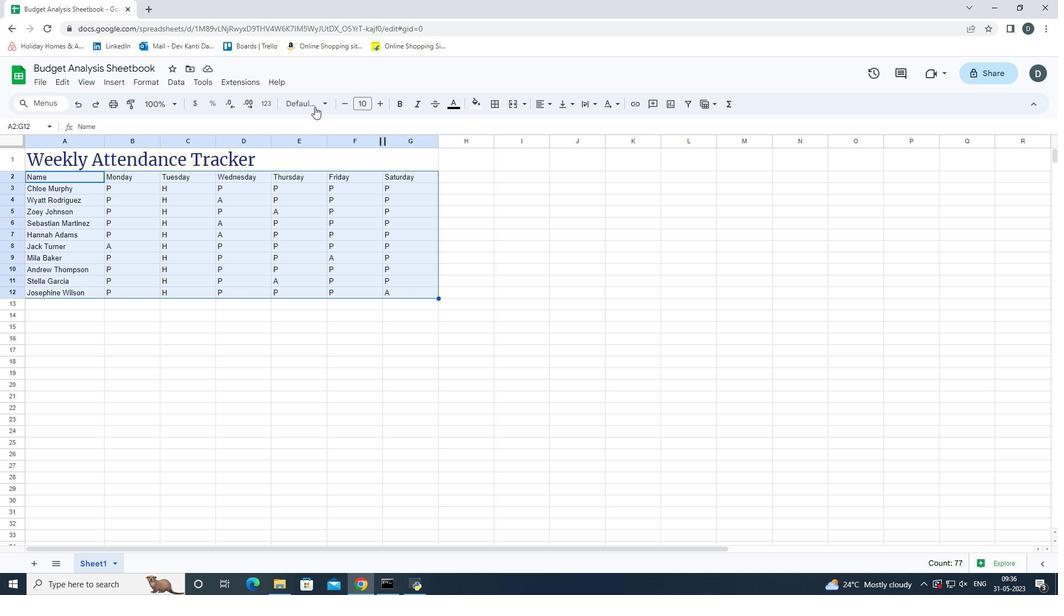 
Action: Mouse moved to (336, 216)
Screenshot: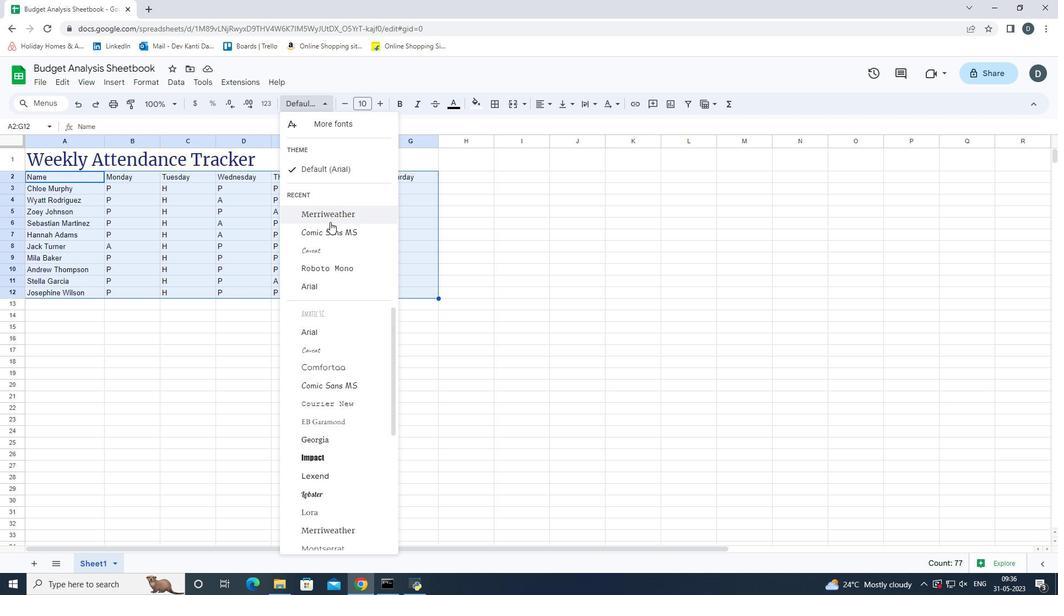 
Action: Mouse pressed left at (336, 216)
Screenshot: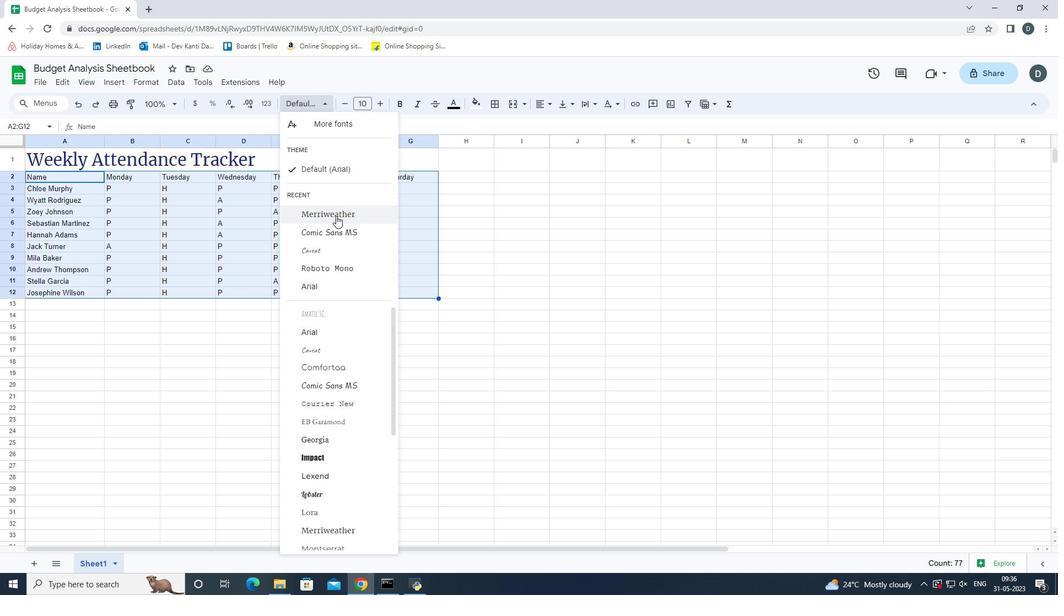 
Action: Mouse moved to (377, 108)
Screenshot: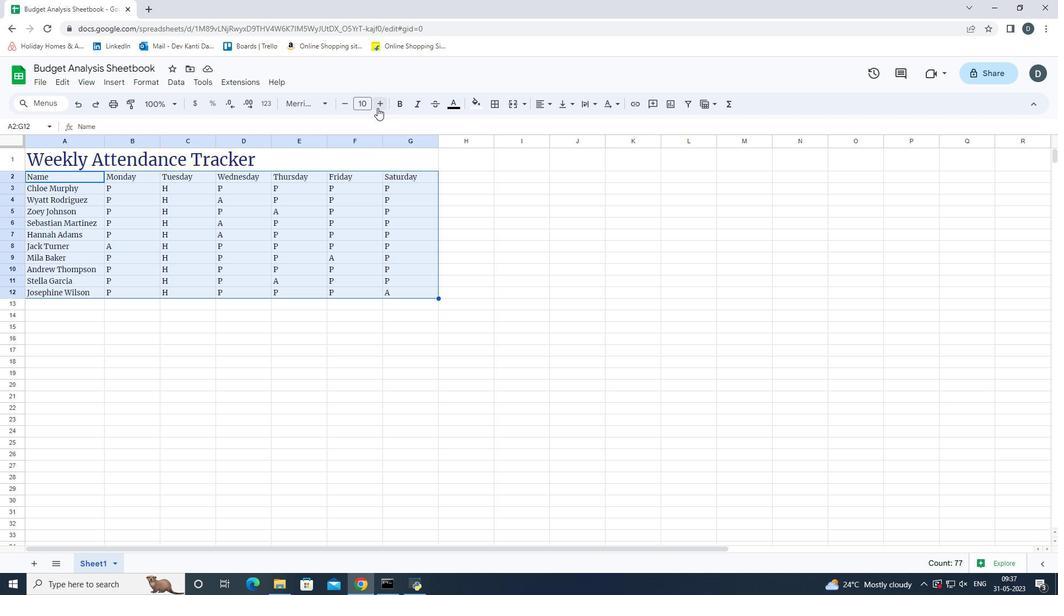 
Action: Mouse pressed left at (377, 108)
Screenshot: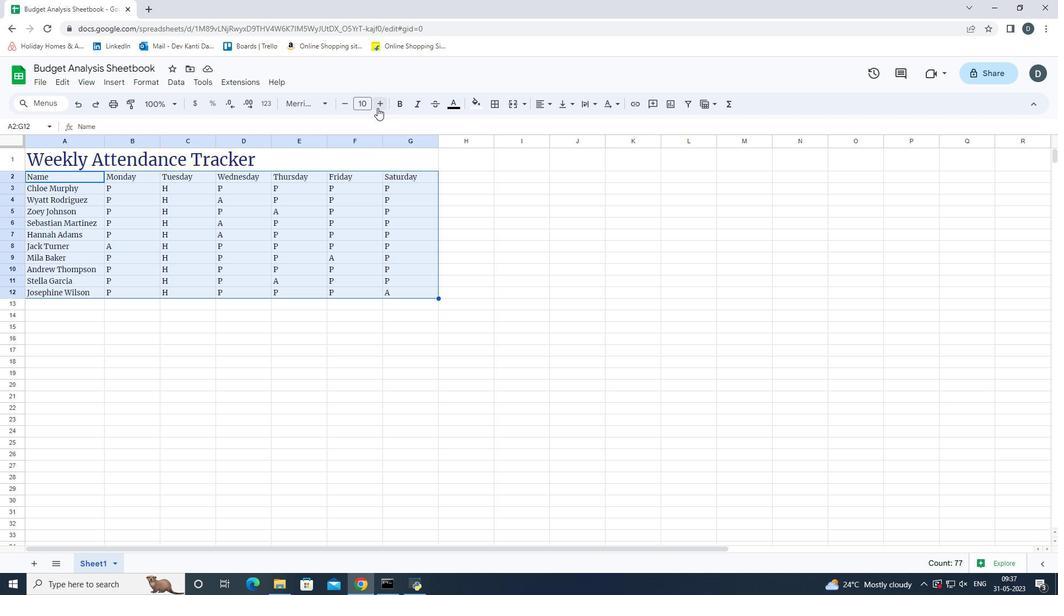 
Action: Mouse pressed left at (377, 108)
Screenshot: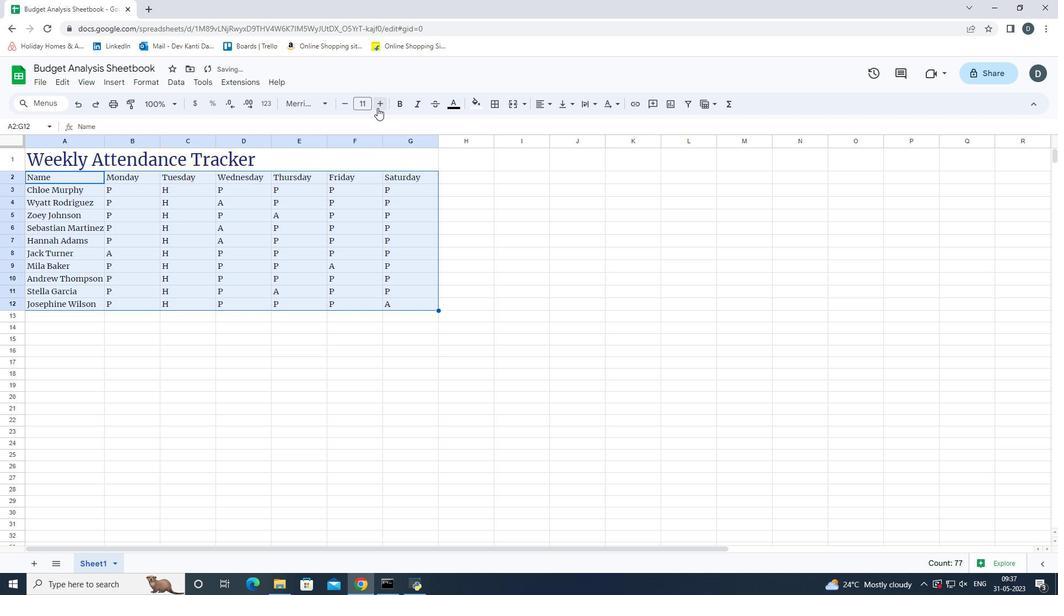 
Action: Mouse pressed left at (377, 108)
Screenshot: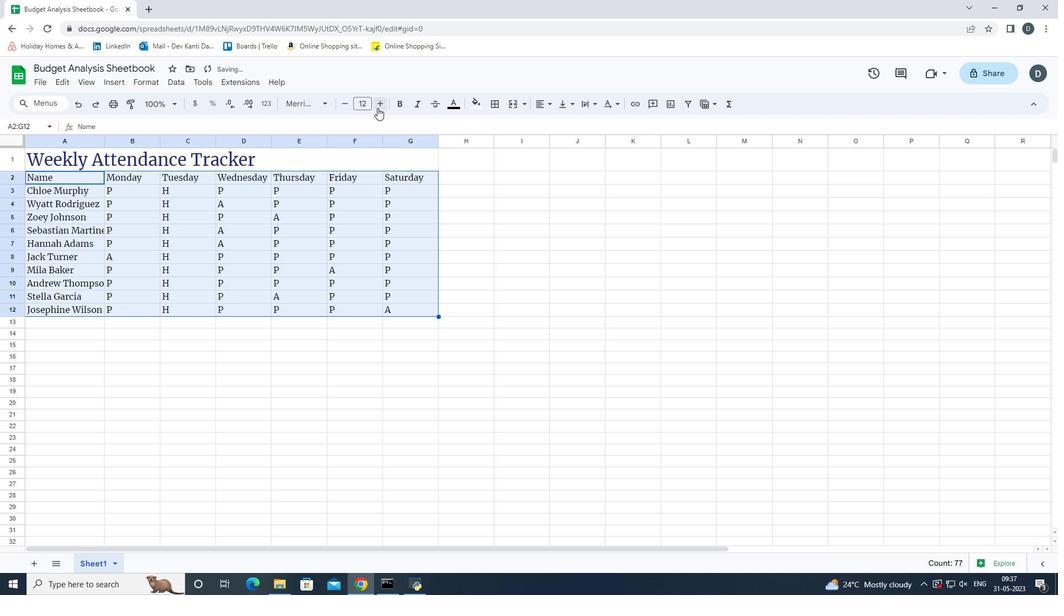 
Action: Mouse pressed left at (377, 108)
Screenshot: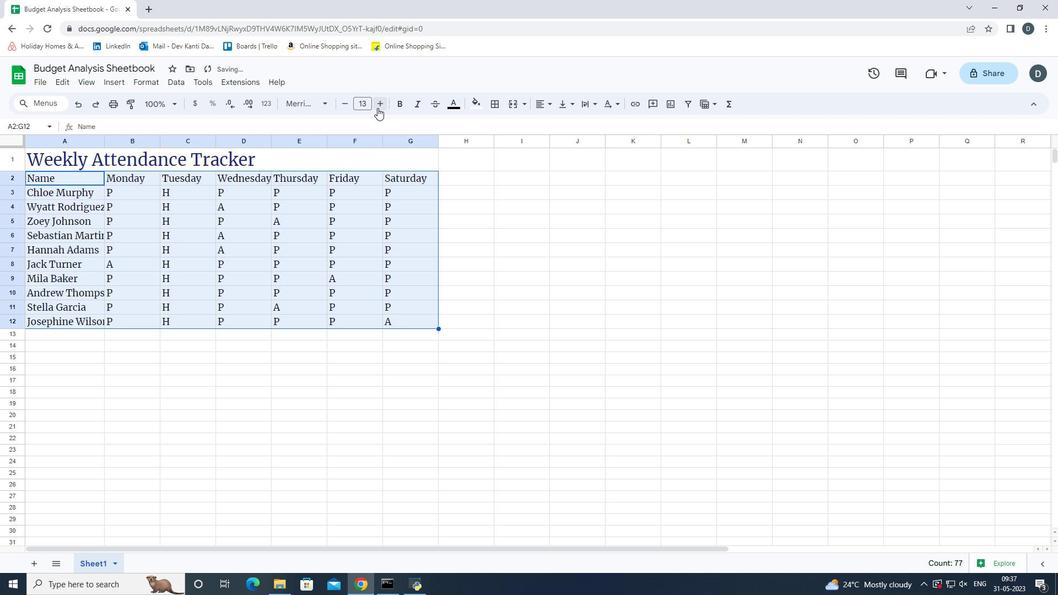 
Action: Mouse pressed left at (377, 108)
Screenshot: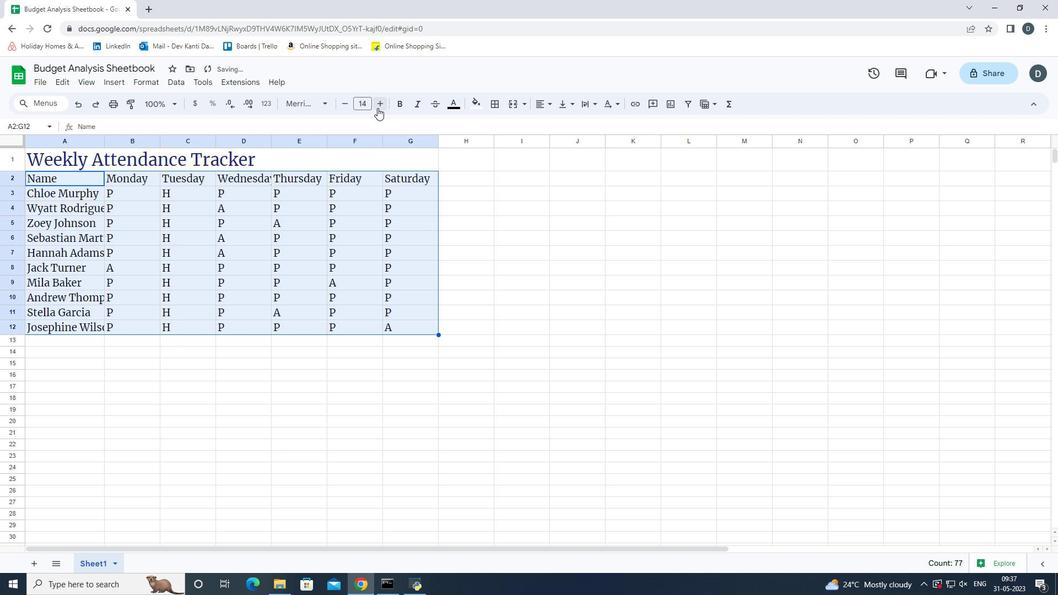 
Action: Mouse pressed left at (377, 108)
Screenshot: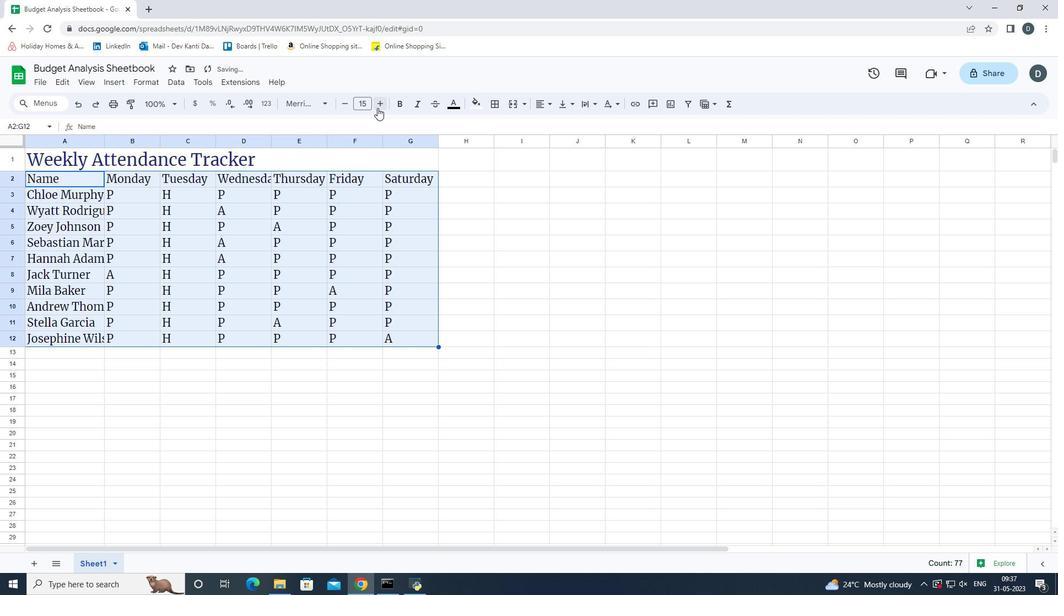 
Action: Mouse moved to (105, 145)
Screenshot: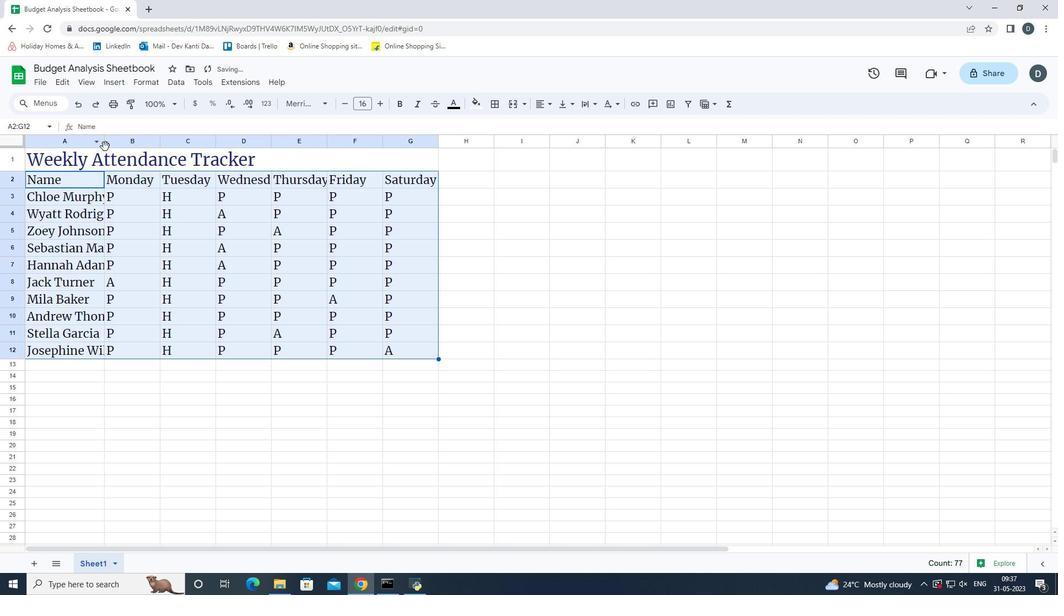 
Action: Mouse pressed left at (105, 145)
Screenshot: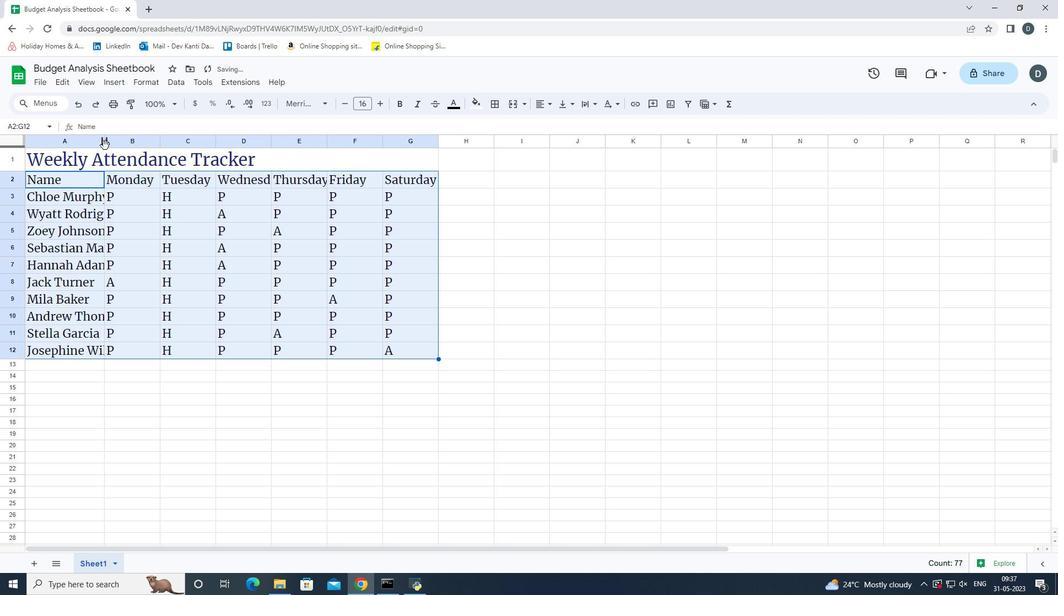 
Action: Mouse moved to (102, 142)
Screenshot: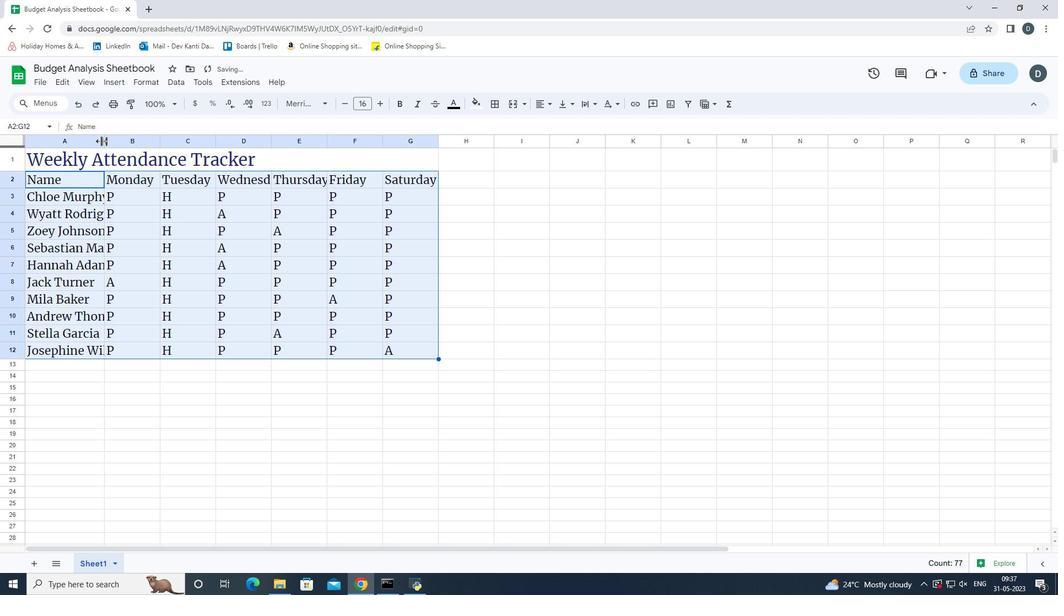 
Action: Mouse pressed left at (102, 142)
Screenshot: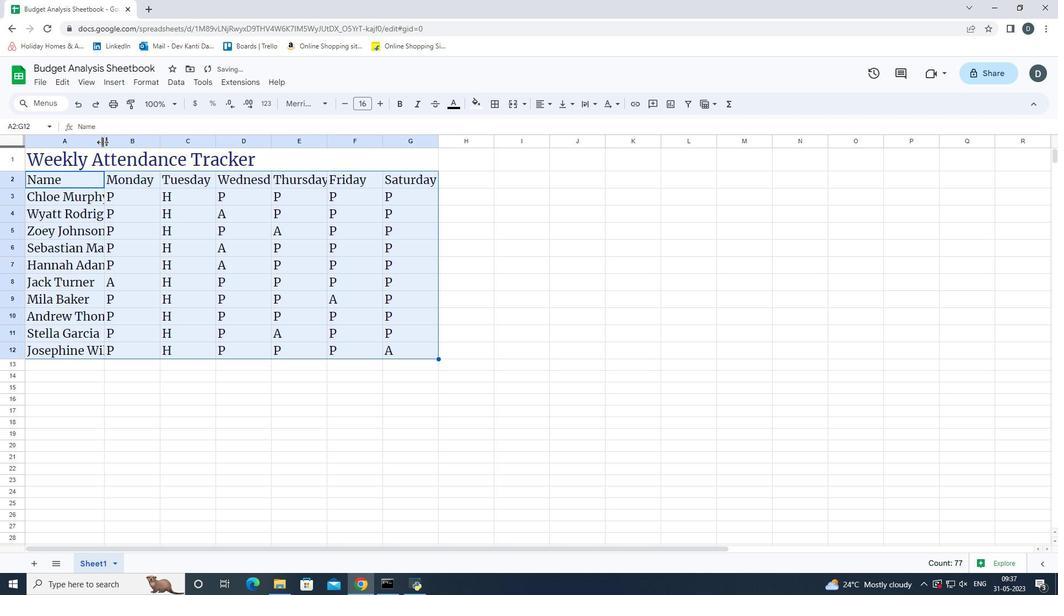 
Action: Mouse moved to (132, 142)
Screenshot: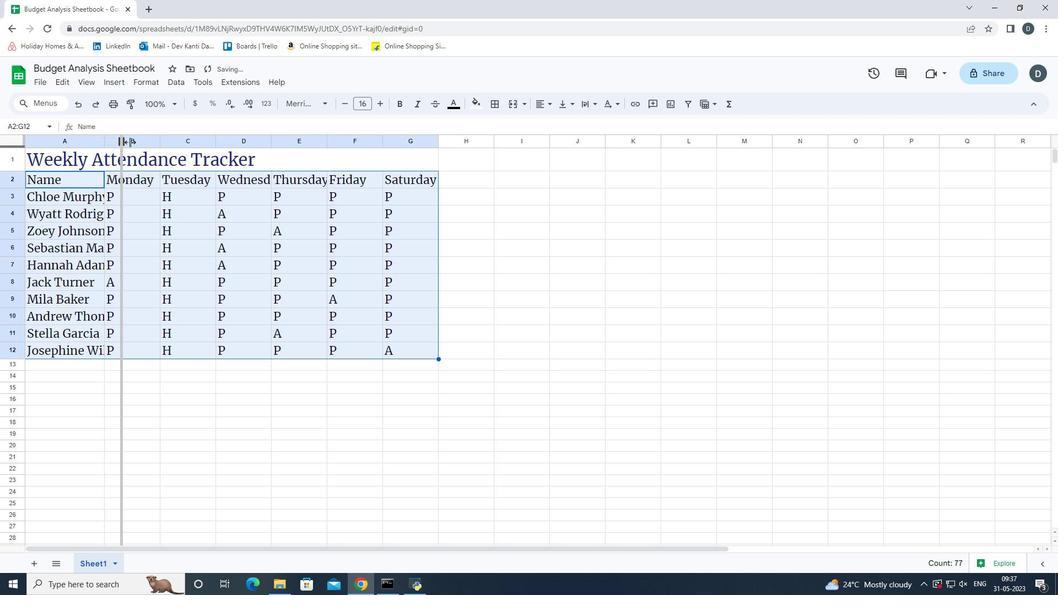 
Action: Mouse pressed left at (132, 142)
Screenshot: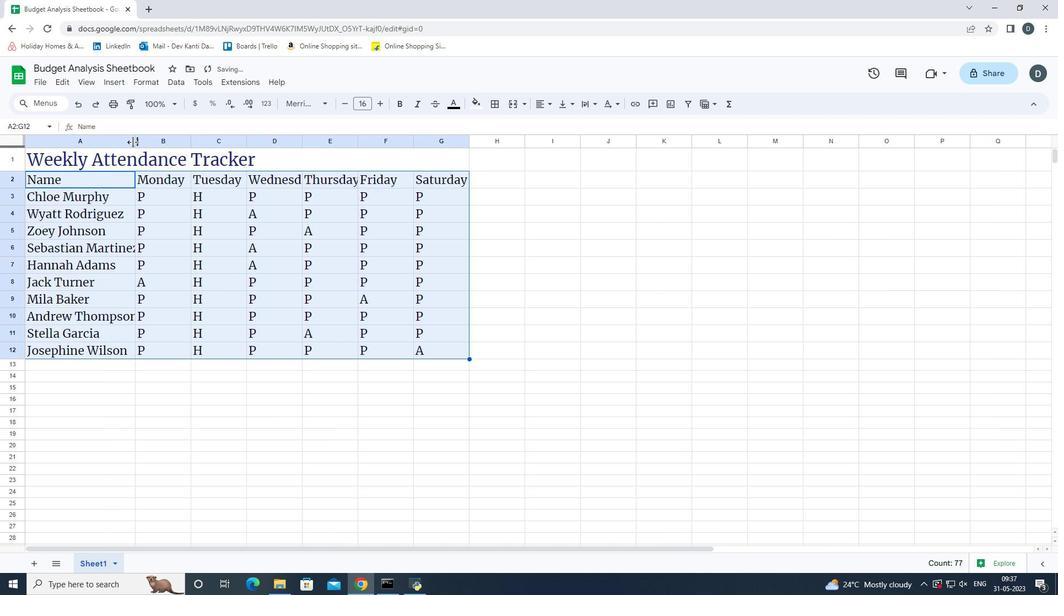 
Action: Mouse moved to (156, 143)
Screenshot: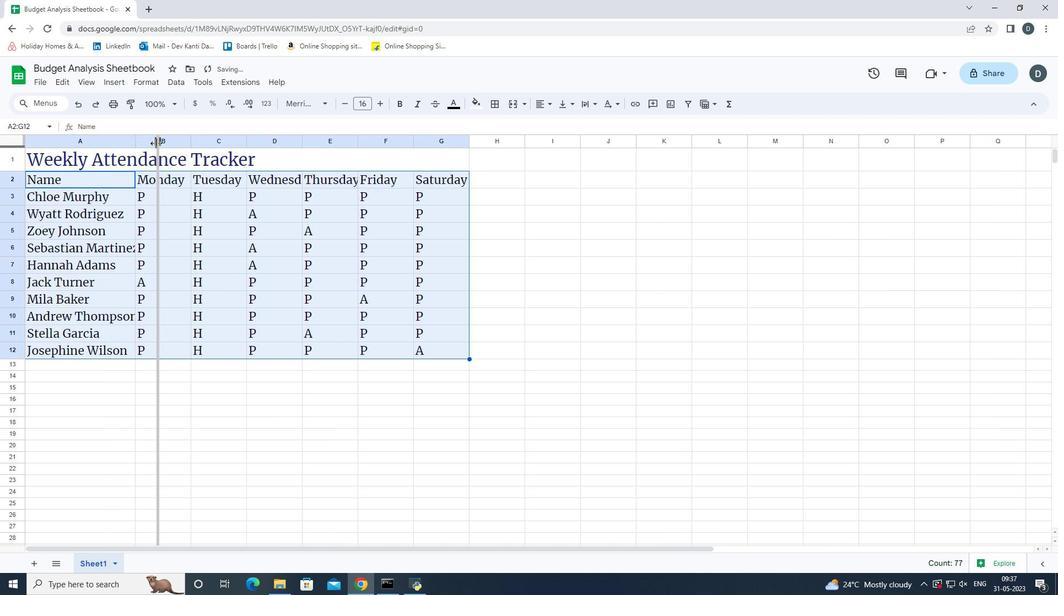 
Action: Mouse pressed left at (156, 143)
Screenshot: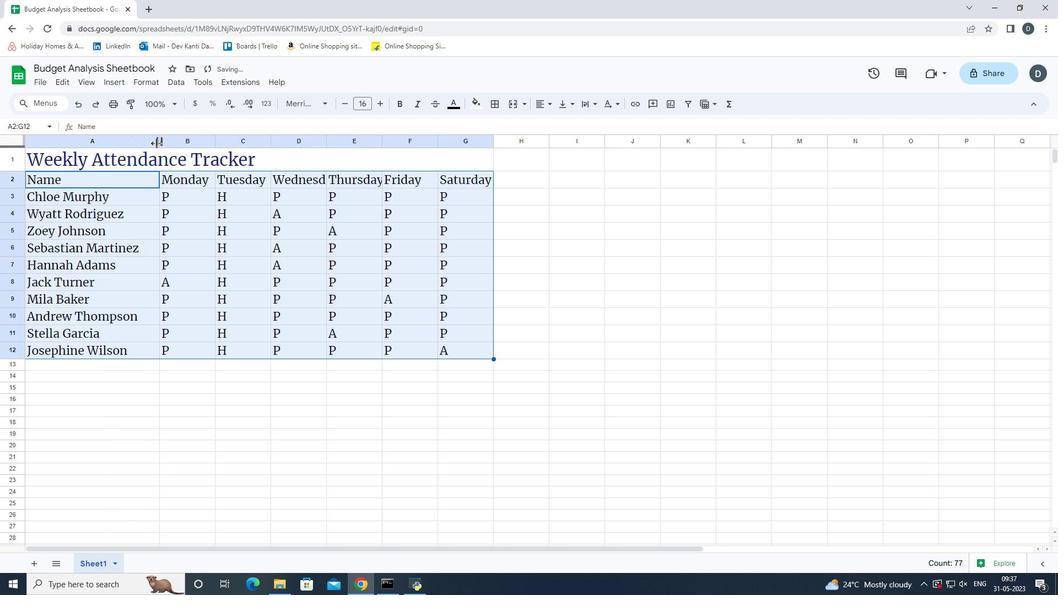 
Action: Mouse moved to (322, 144)
Screenshot: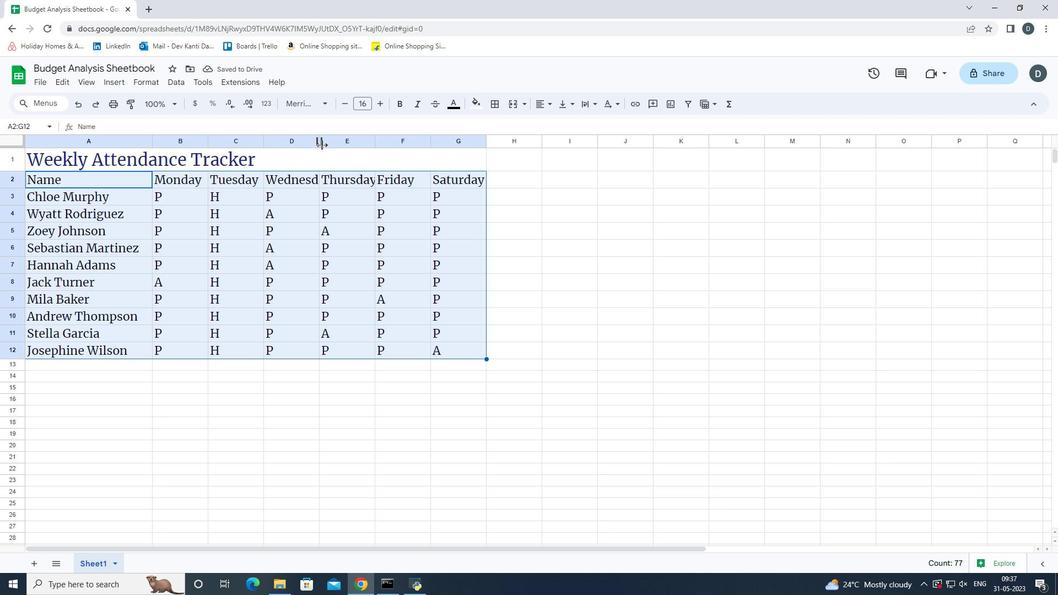 
Action: Mouse pressed left at (322, 144)
Screenshot: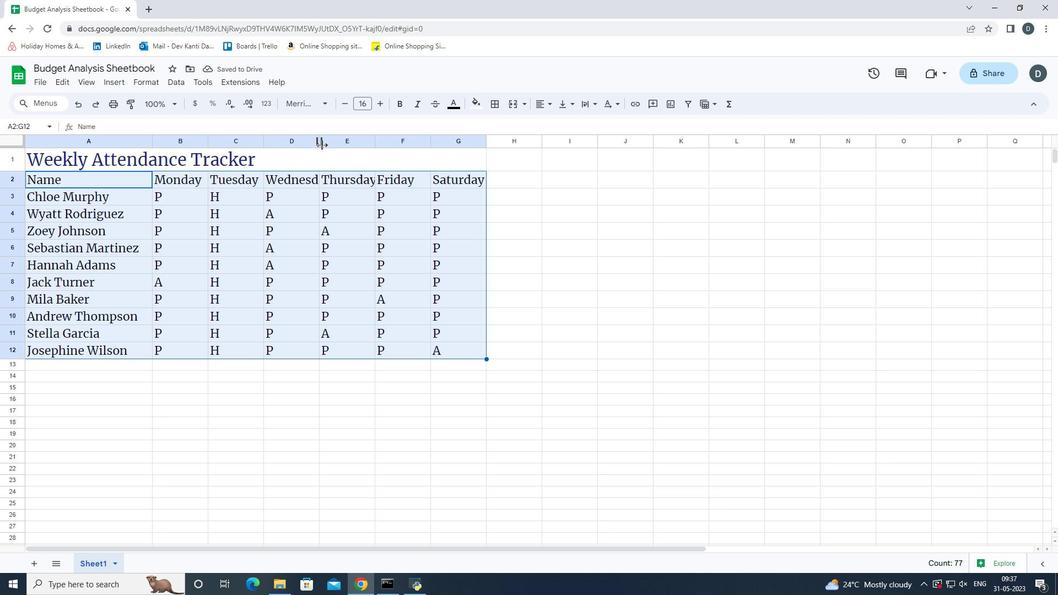 
Action: Mouse moved to (395, 142)
Screenshot: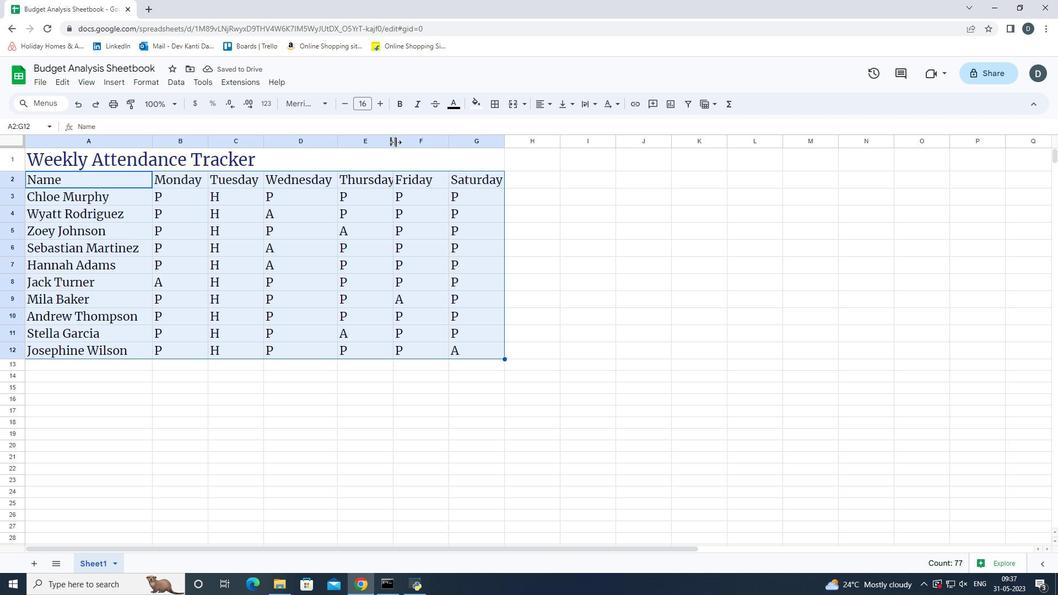 
Action: Mouse pressed left at (395, 142)
Screenshot: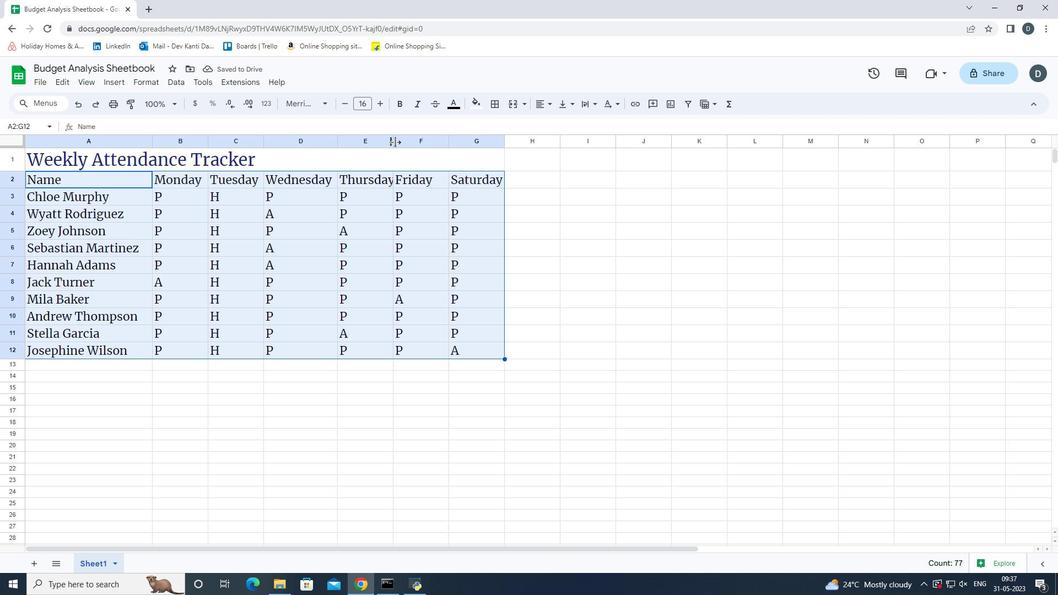 
Action: Mouse moved to (407, 145)
Screenshot: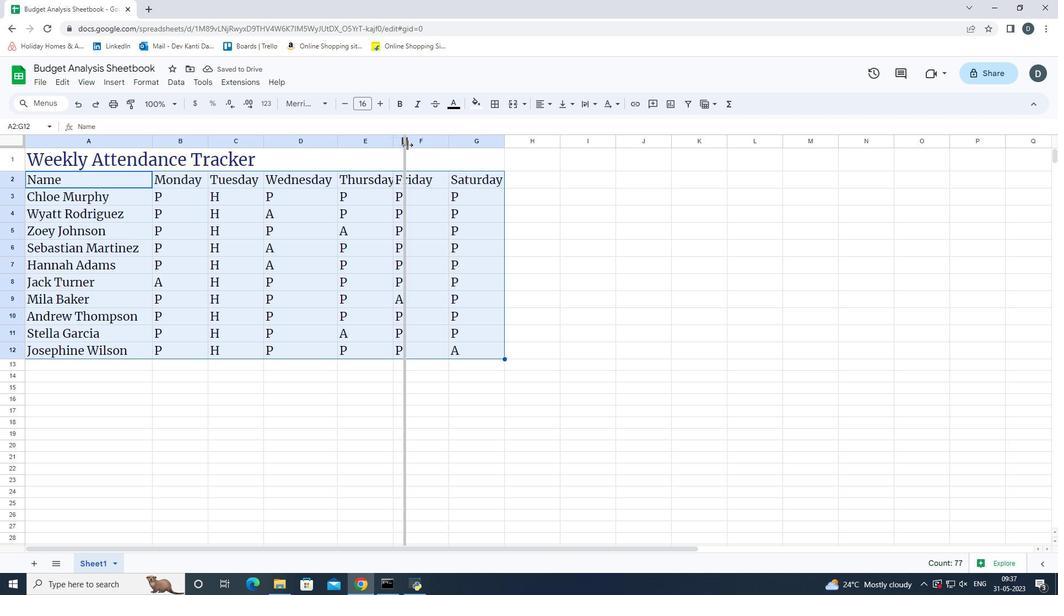 
Action: Mouse pressed left at (407, 145)
Screenshot: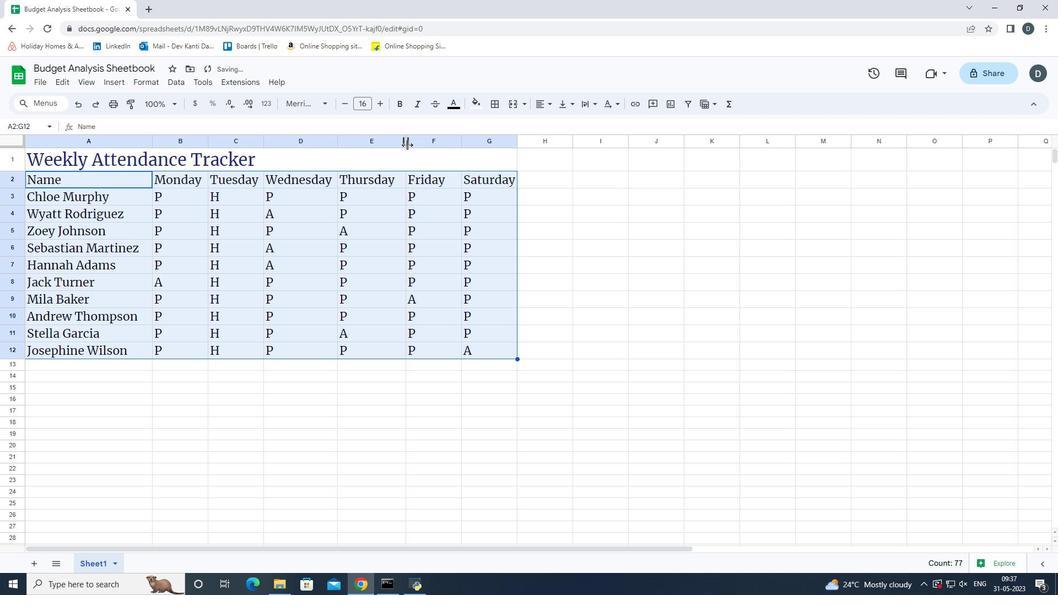 
Action: Mouse moved to (509, 146)
Screenshot: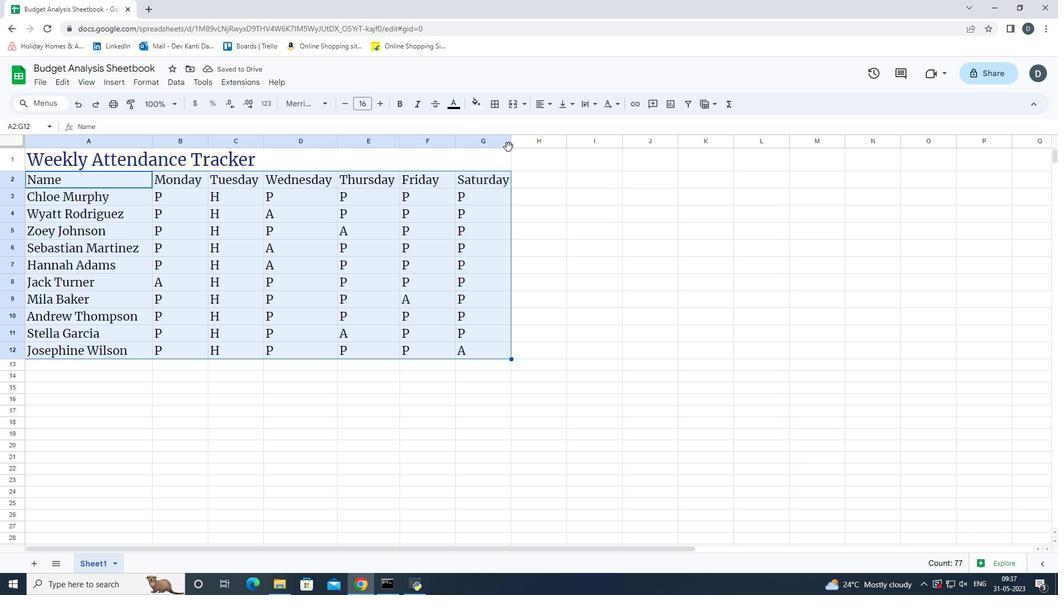 
Action: Mouse pressed left at (509, 146)
Screenshot: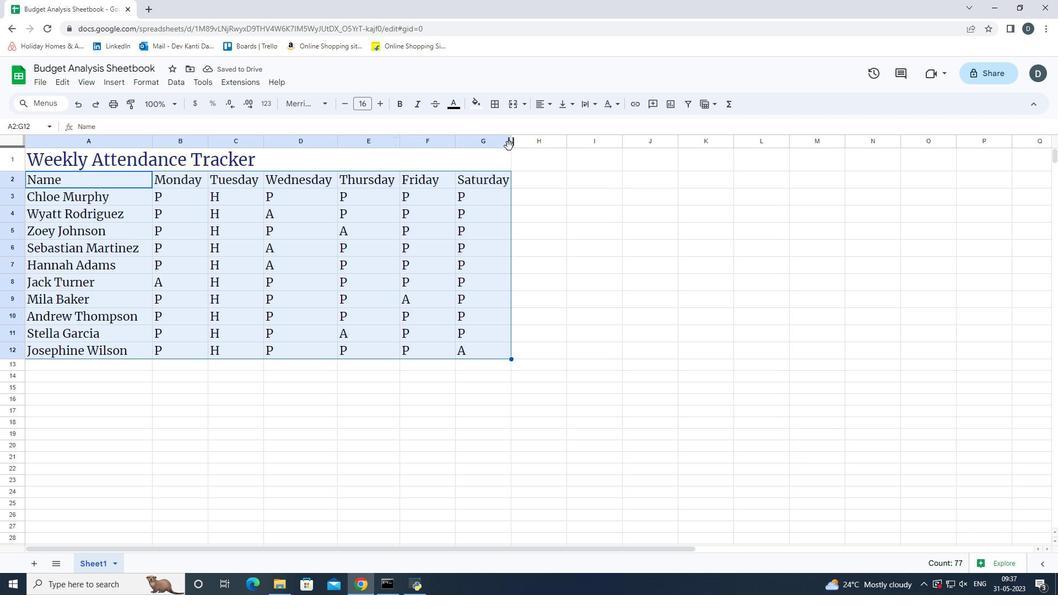 
Action: Mouse moved to (510, 145)
Screenshot: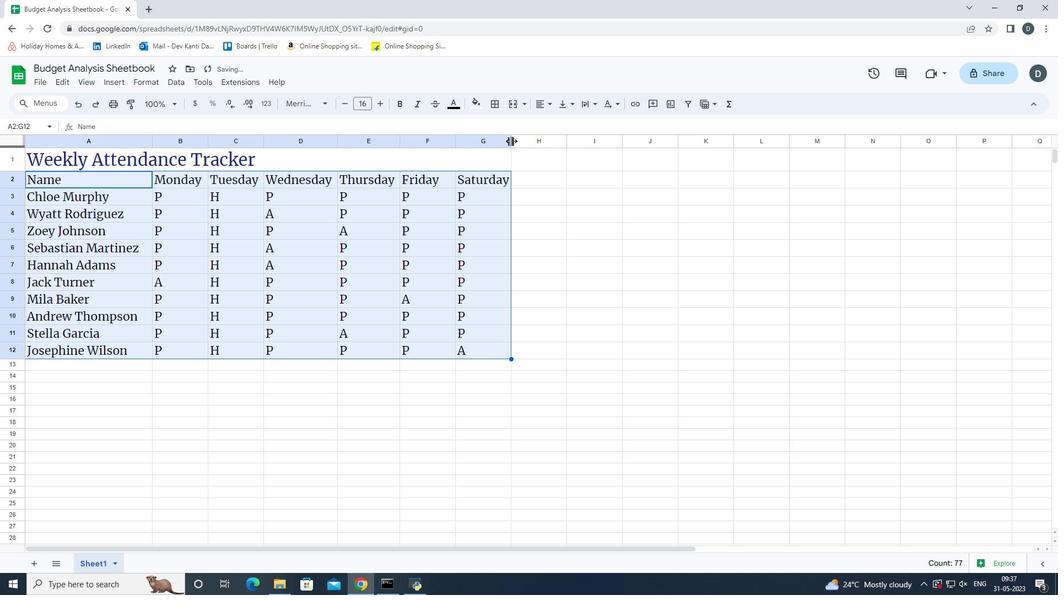 
Action: Mouse pressed left at (510, 145)
Screenshot: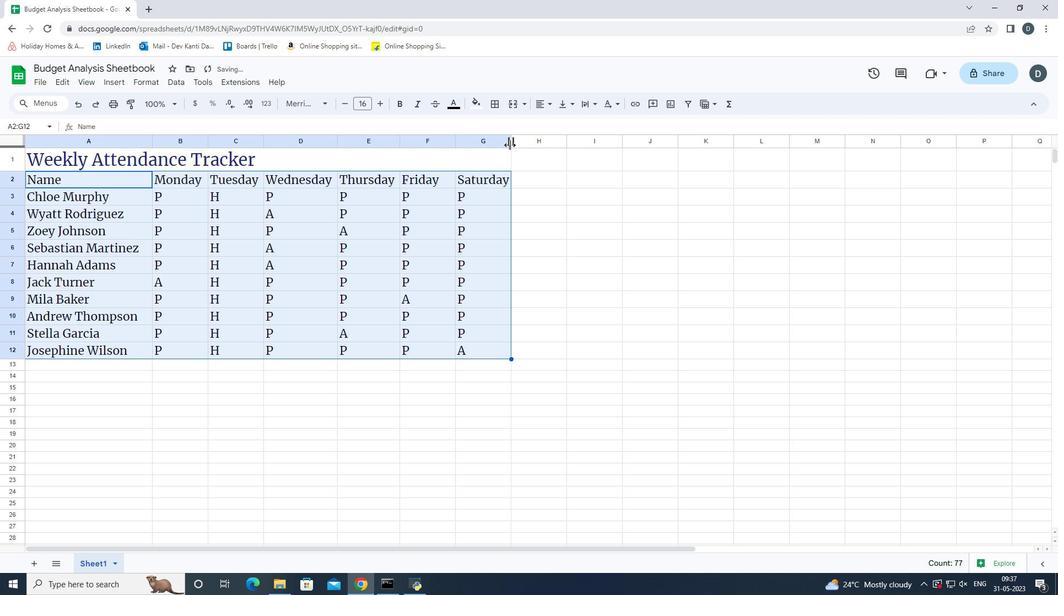 
Action: Mouse moved to (518, 143)
Screenshot: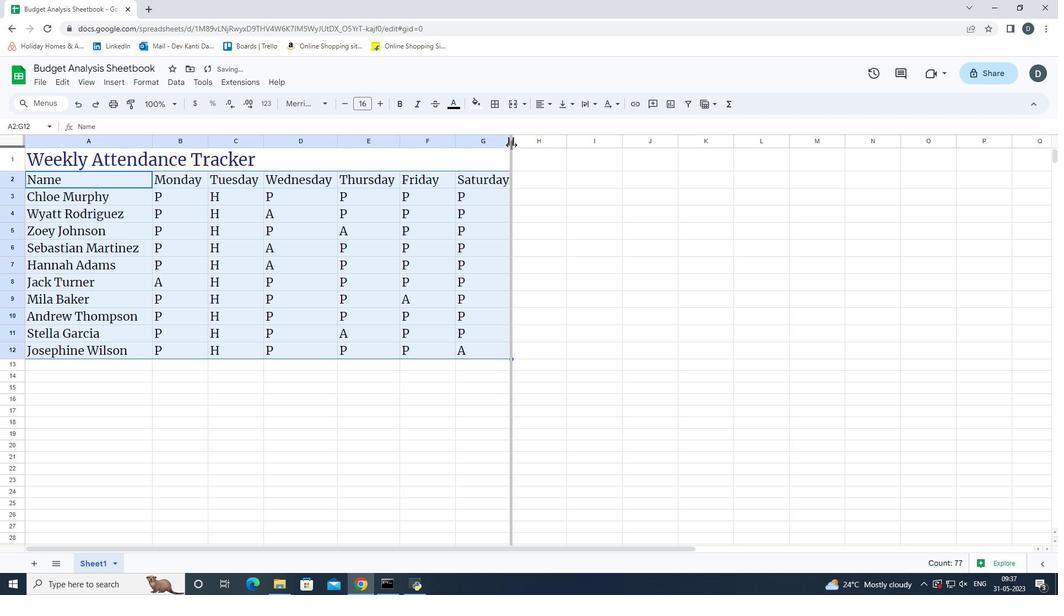
Action: Mouse pressed left at (518, 143)
Screenshot: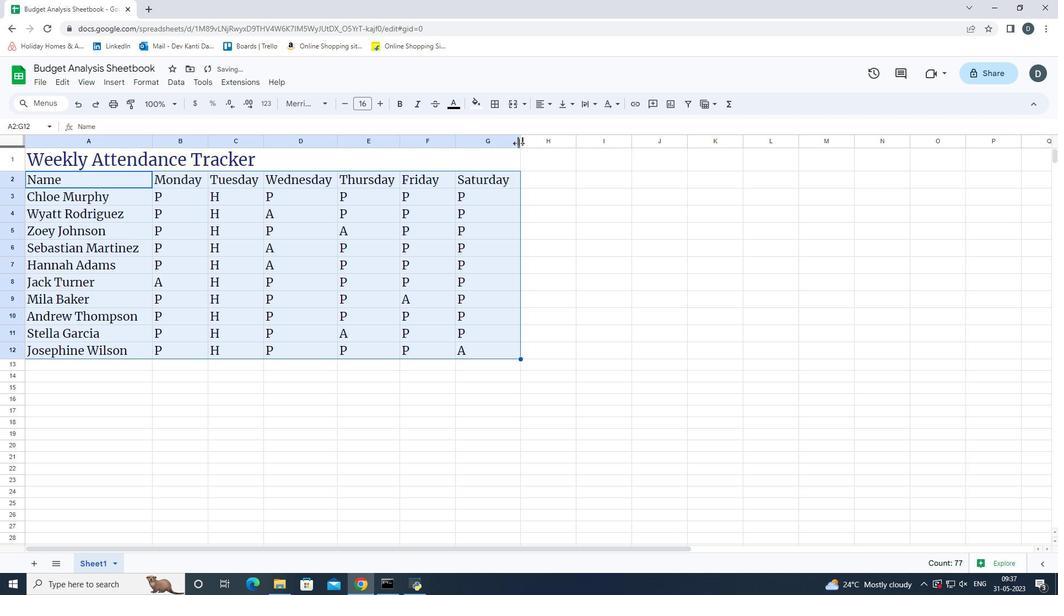 
Action: Mouse moved to (89, 154)
Screenshot: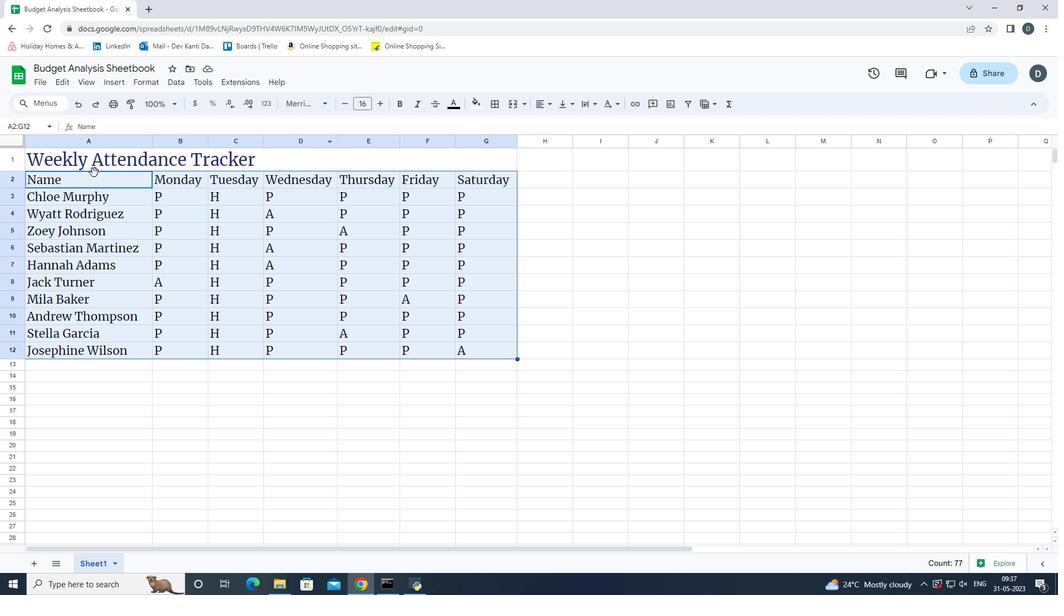
Action: Mouse pressed left at (89, 154)
Screenshot: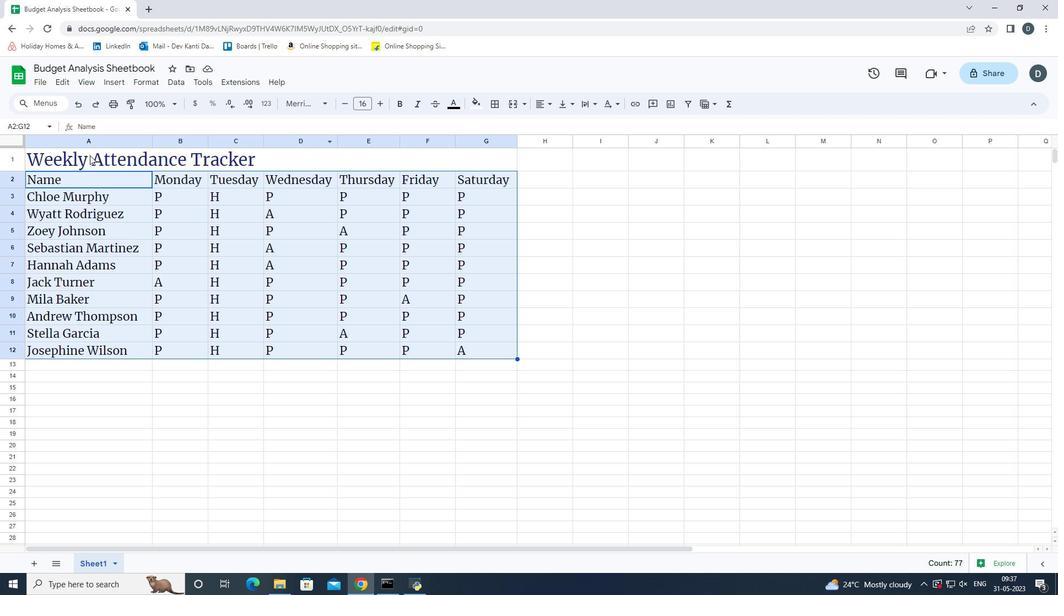 
Action: Mouse pressed left at (89, 154)
Screenshot: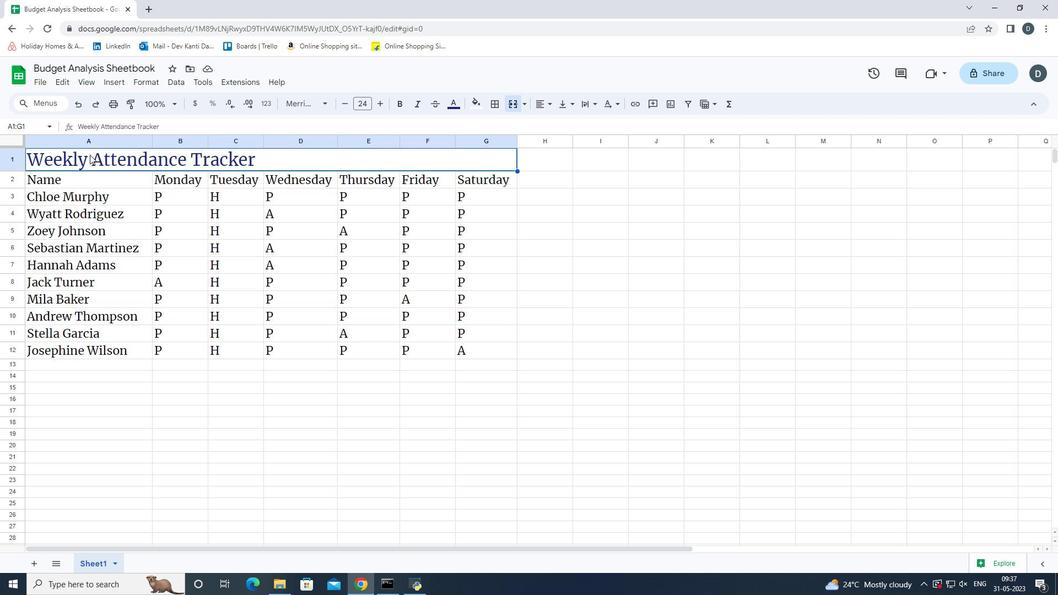 
Action: Mouse moved to (553, 105)
Screenshot: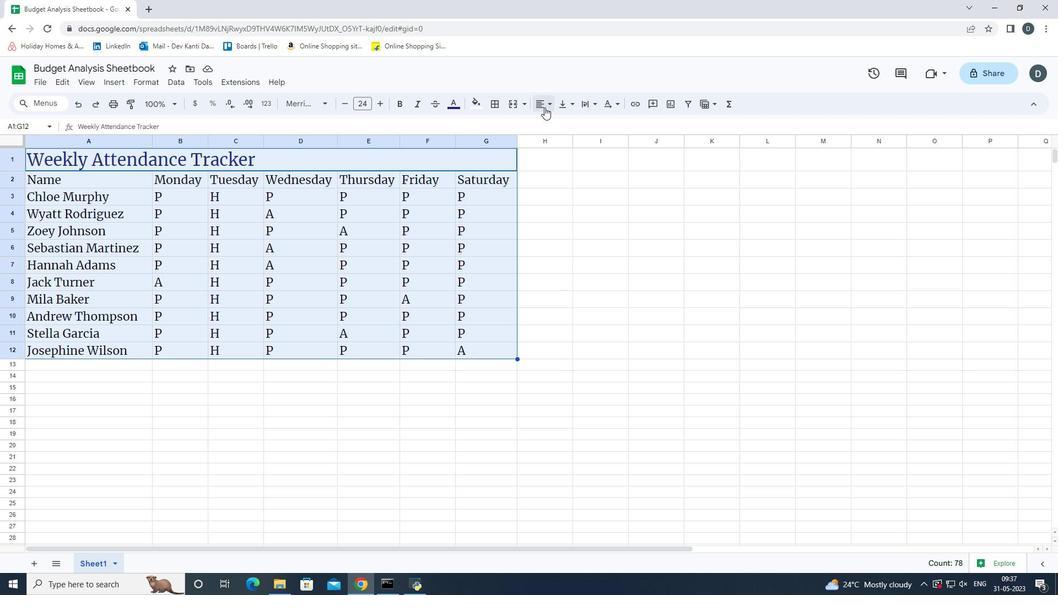 
Action: Mouse pressed left at (553, 105)
Screenshot: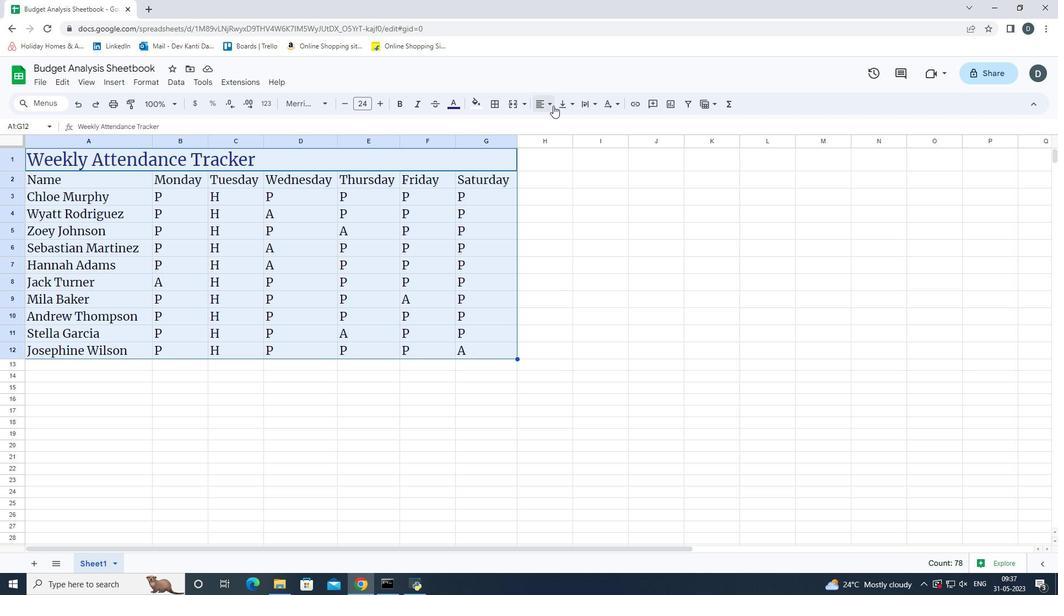 
Action: Mouse moved to (563, 122)
Screenshot: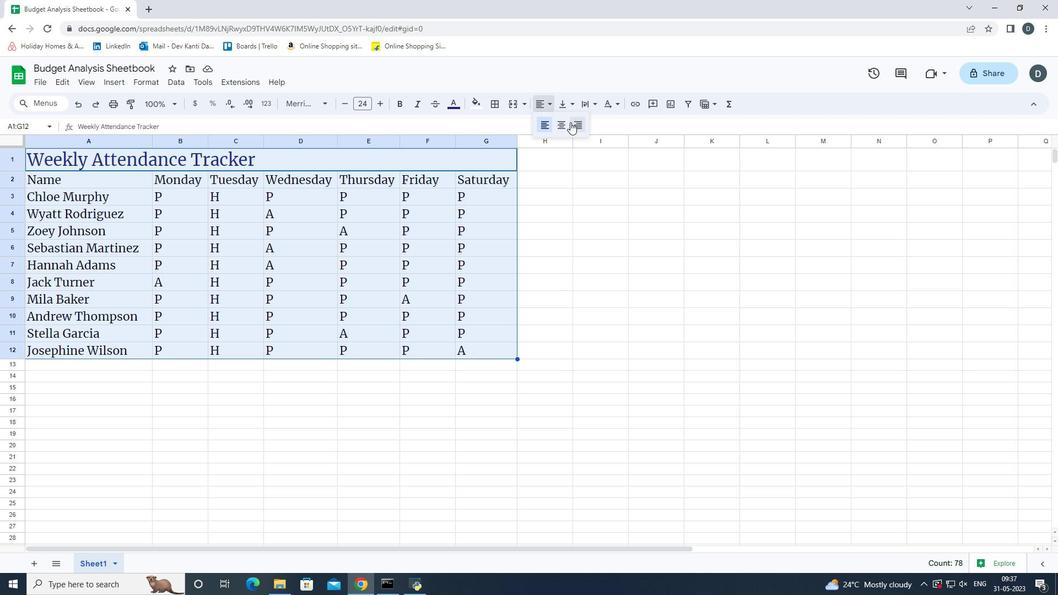 
Action: Mouse pressed left at (563, 122)
Screenshot: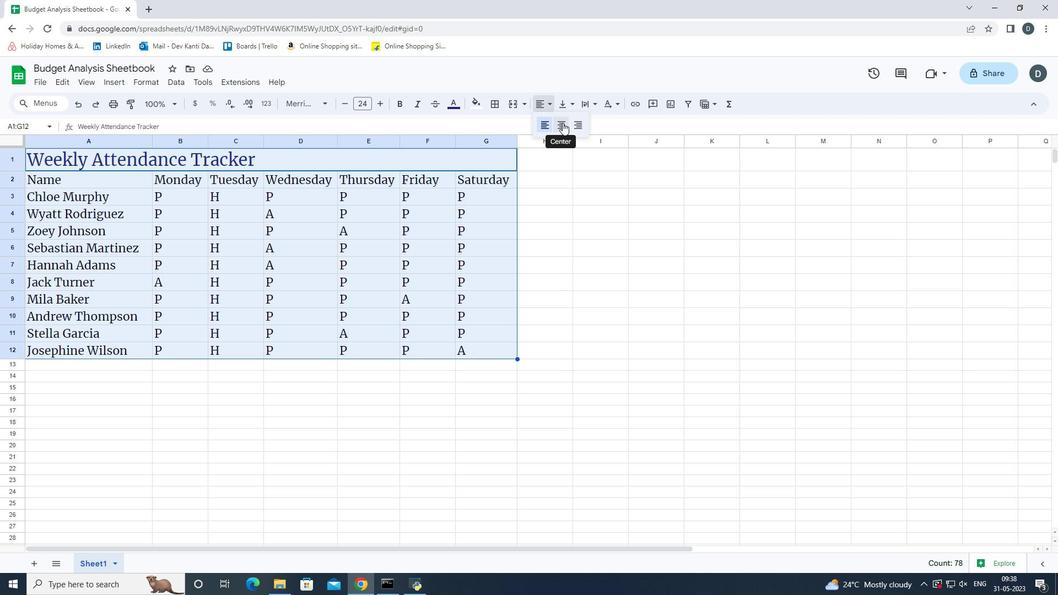 
Action: Mouse moved to (548, 106)
Screenshot: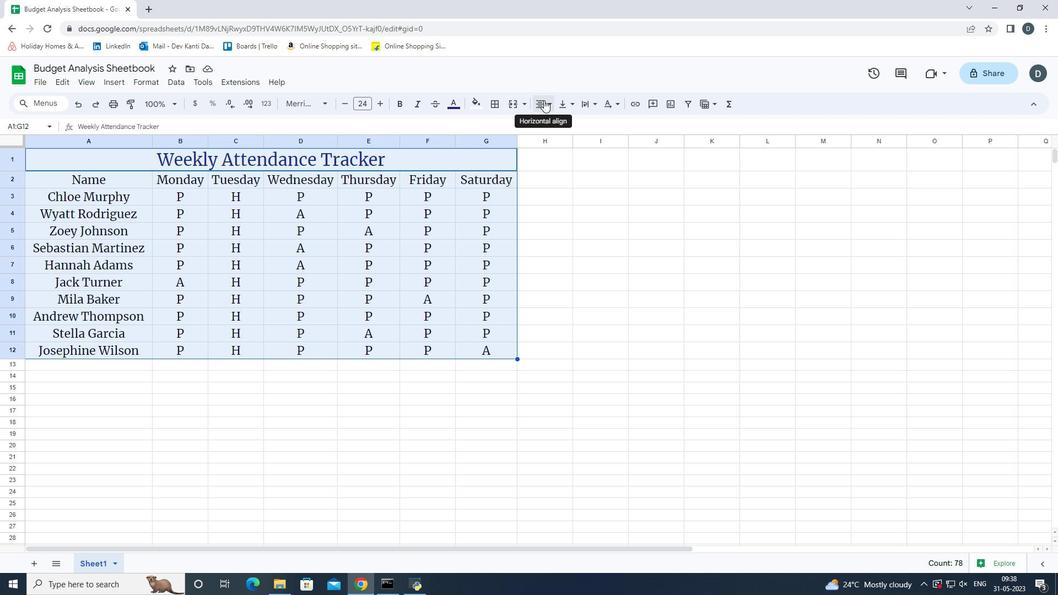 
Action: Mouse pressed left at (548, 106)
Screenshot: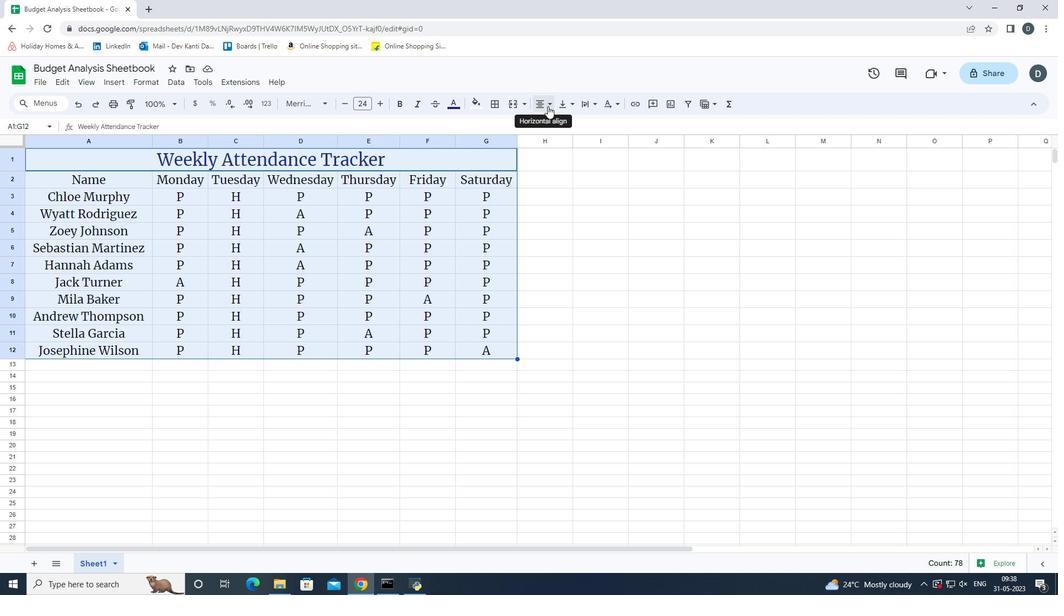 
Action: Mouse moved to (523, 125)
Screenshot: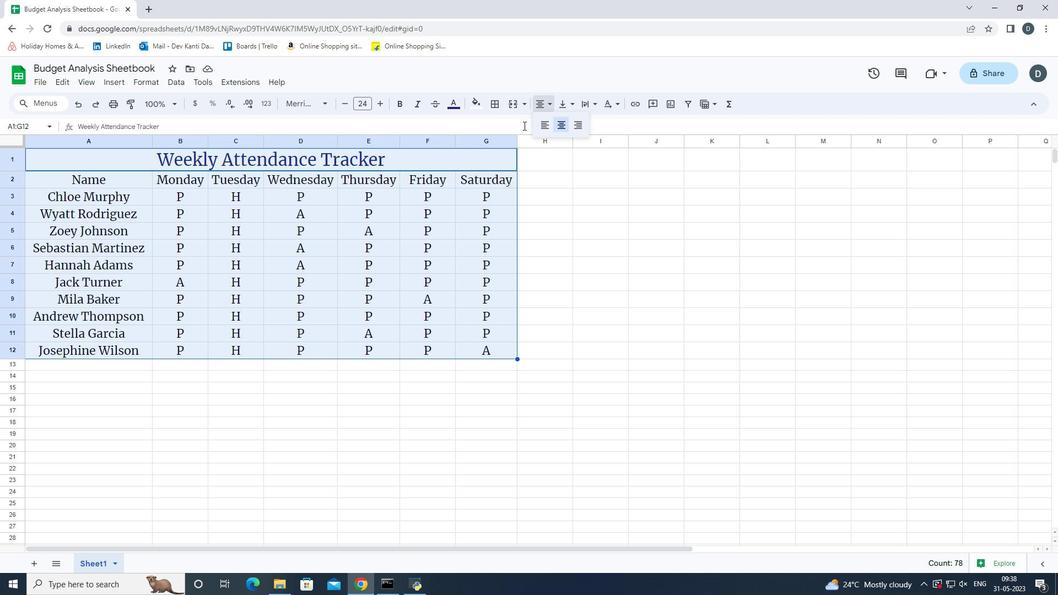 
Action: Mouse pressed left at (523, 125)
Screenshot: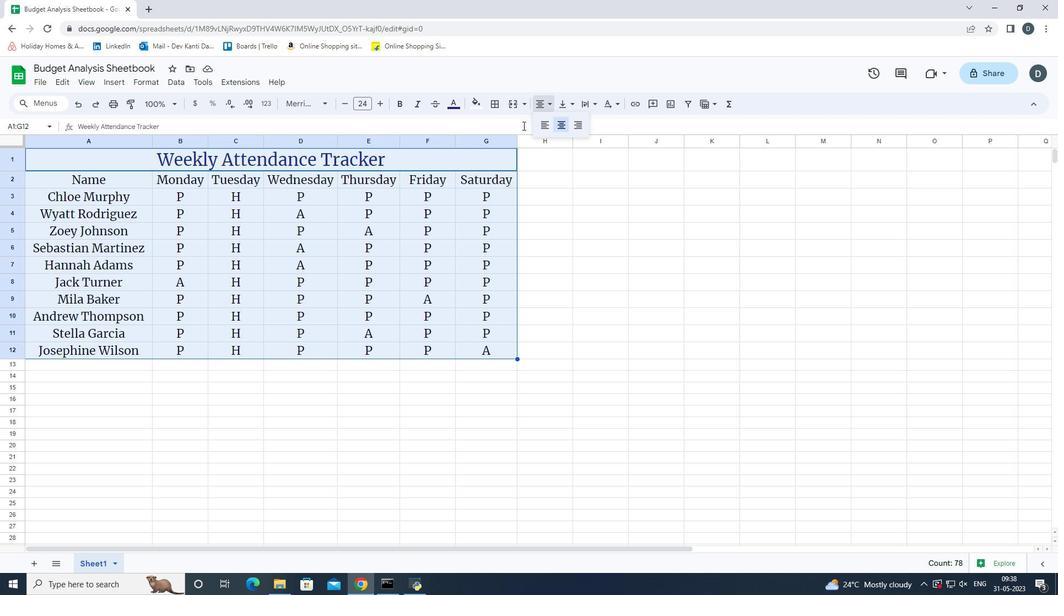 
Action: Mouse moved to (506, 164)
Screenshot: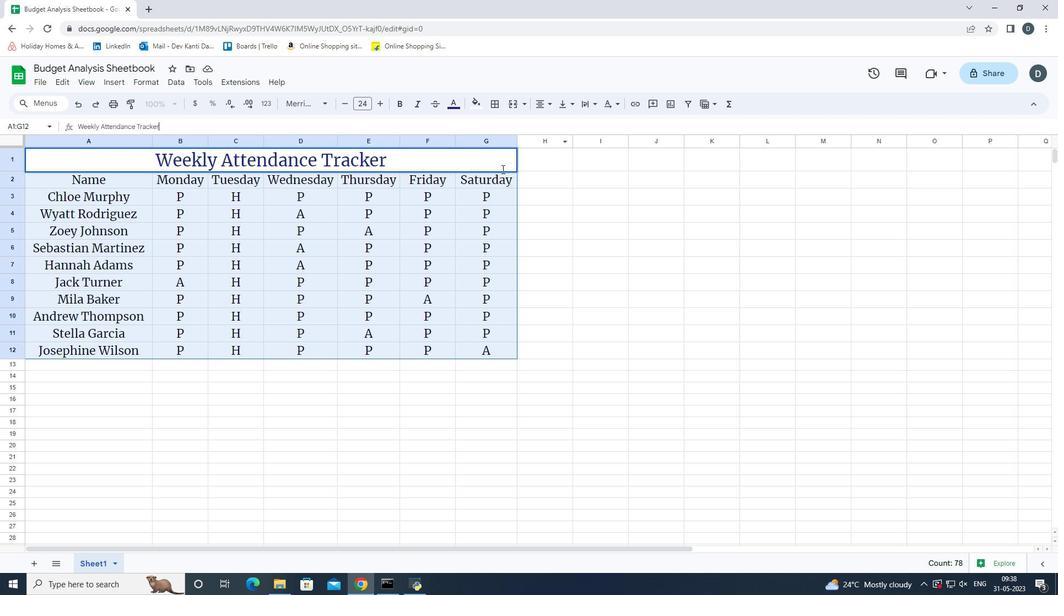 
Action: Mouse pressed left at (506, 164)
Screenshot: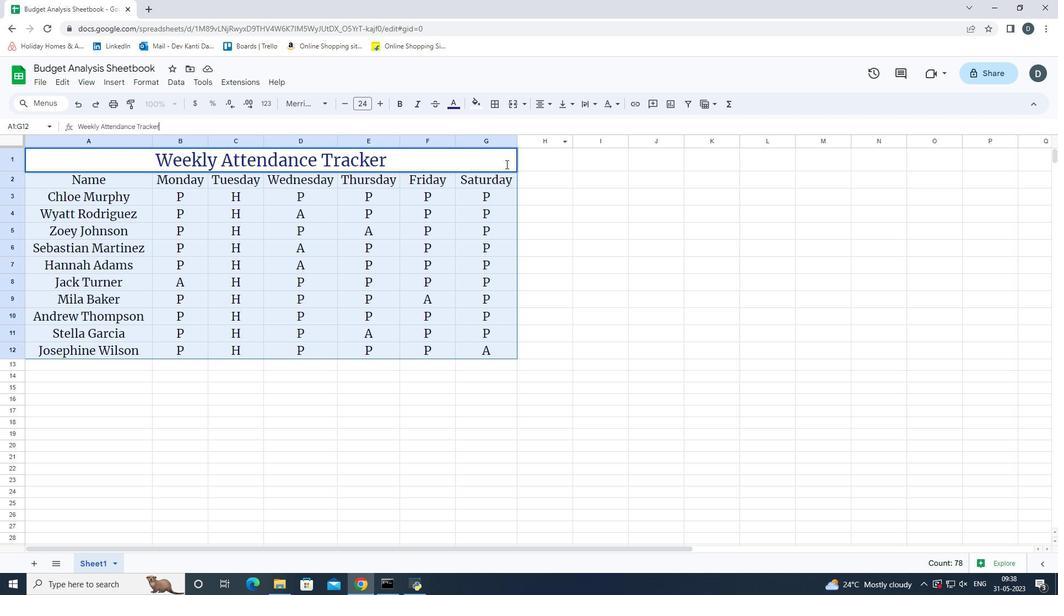 
Action: Mouse moved to (470, 350)
Screenshot: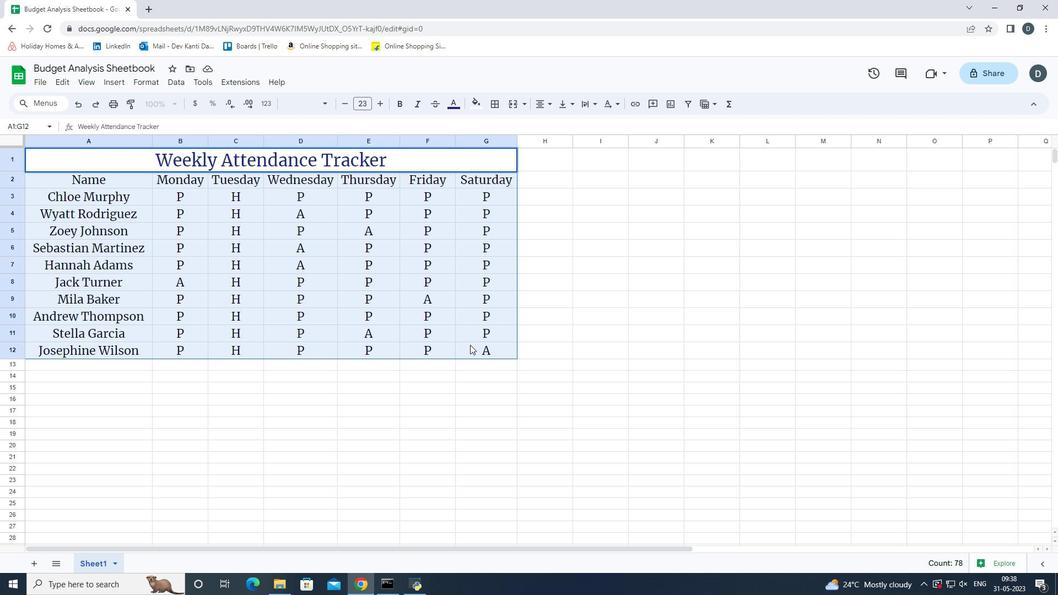 
Action: Mouse pressed left at (470, 350)
Screenshot: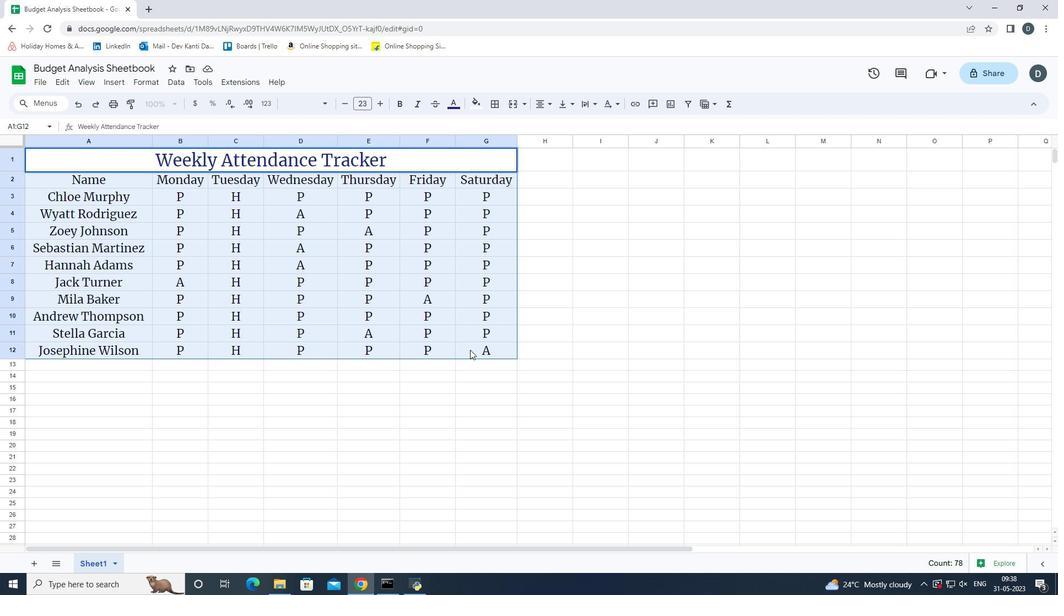 
Action: Mouse moved to (93, 159)
Screenshot: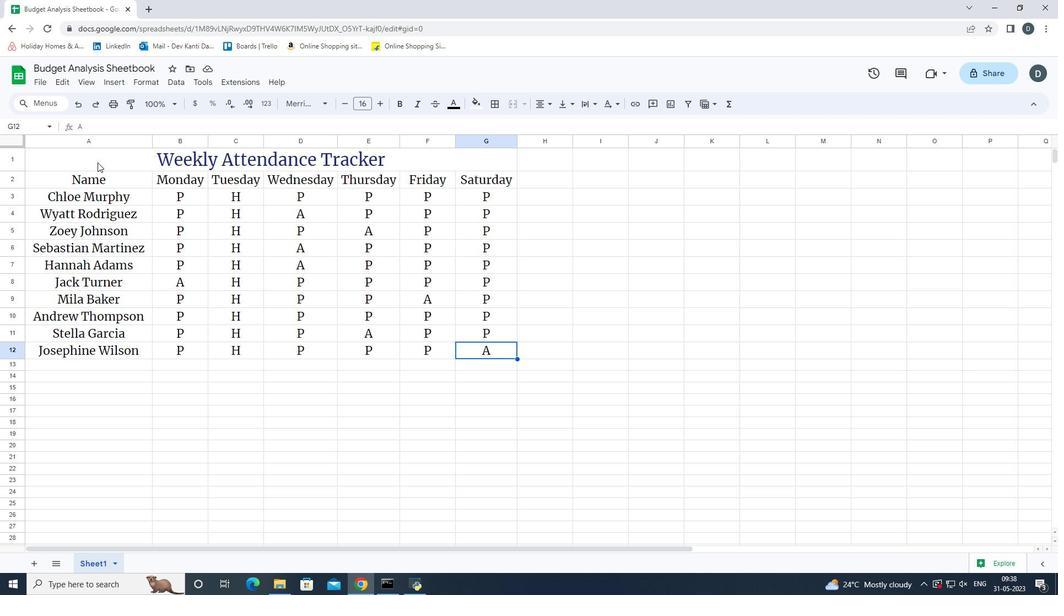 
Action: Mouse pressed left at (93, 159)
Screenshot: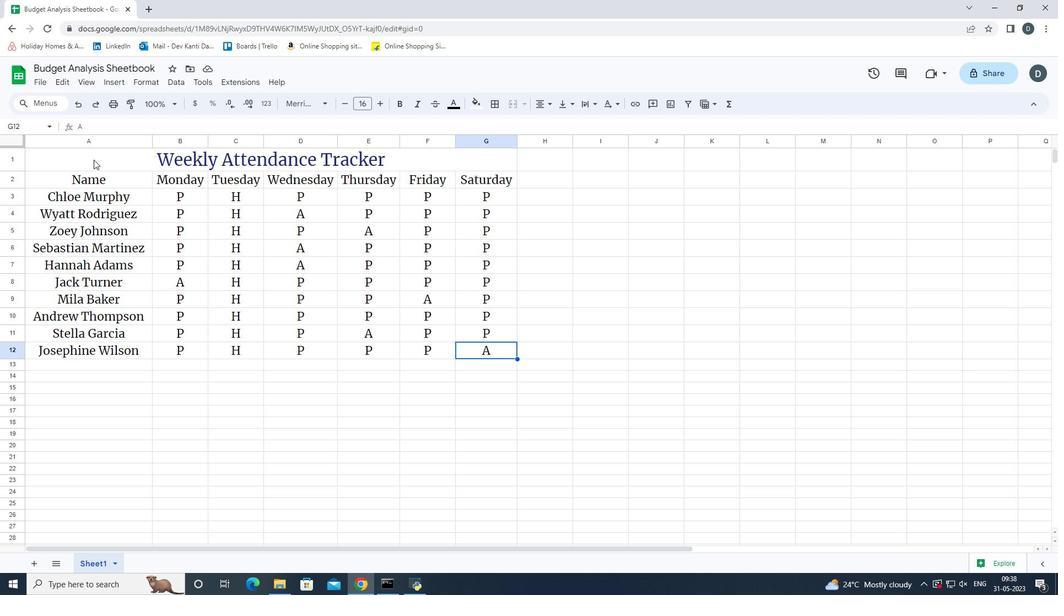 
Action: Mouse moved to (661, 309)
Screenshot: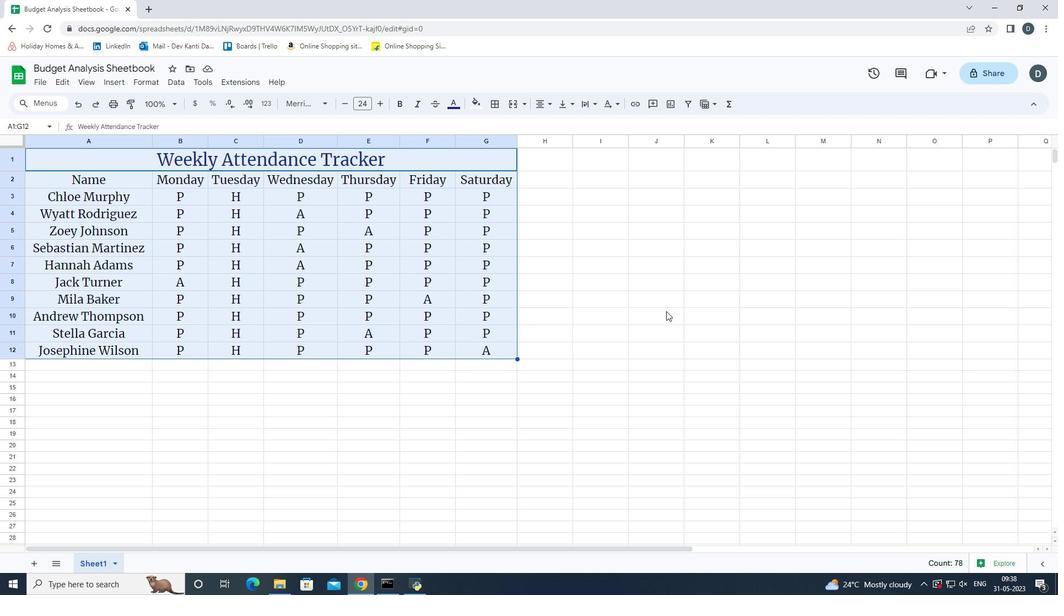 
